 Task: Learn more about a career.
Action: Mouse moved to (930, 125)
Screenshot: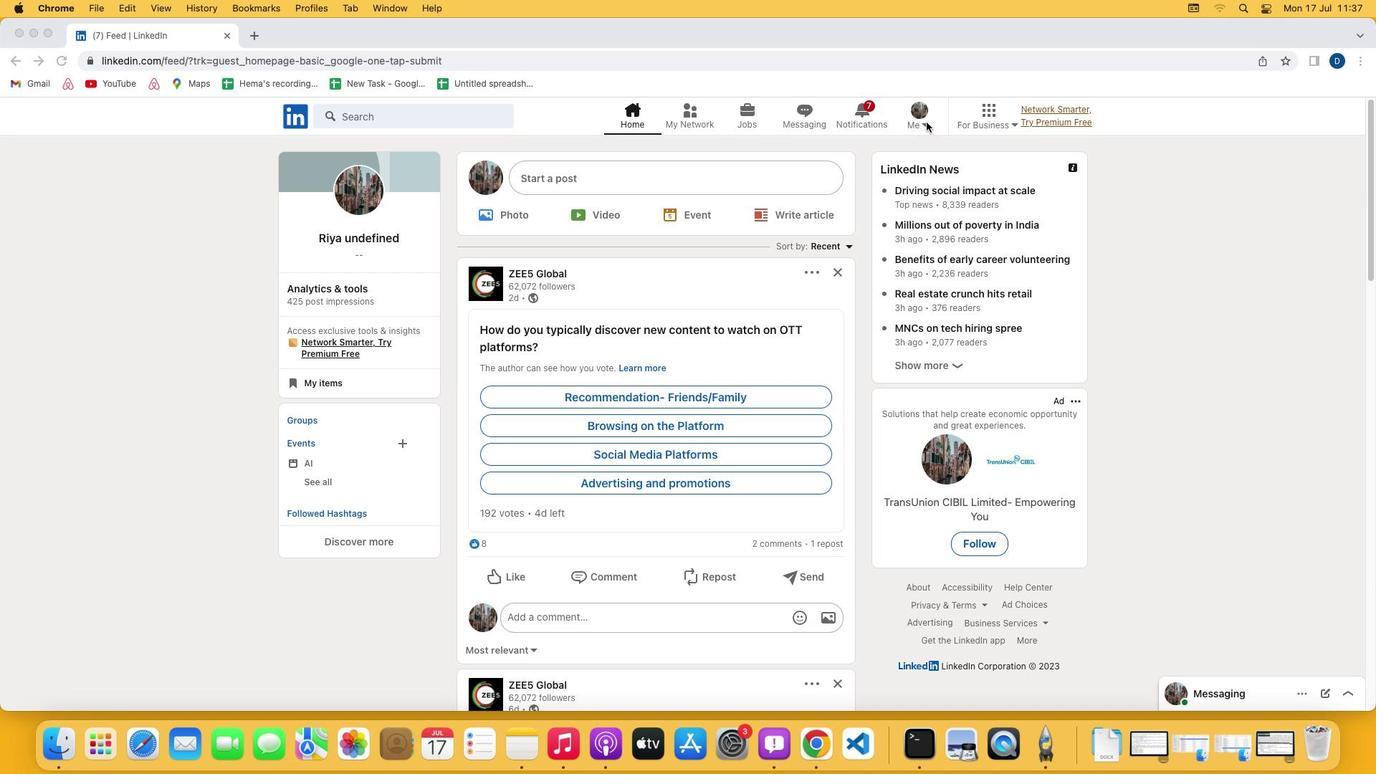 
Action: Mouse pressed left at (930, 125)
Screenshot: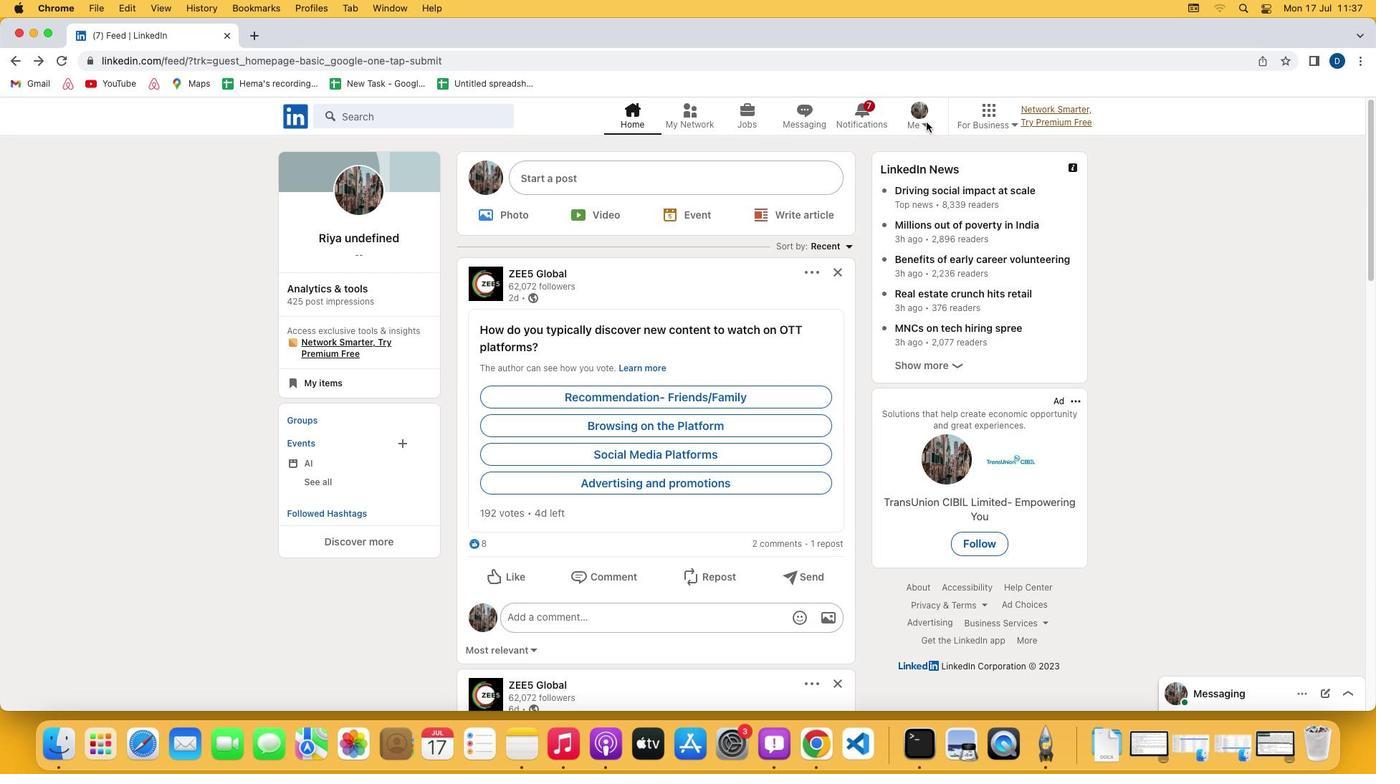 
Action: Mouse moved to (930, 126)
Screenshot: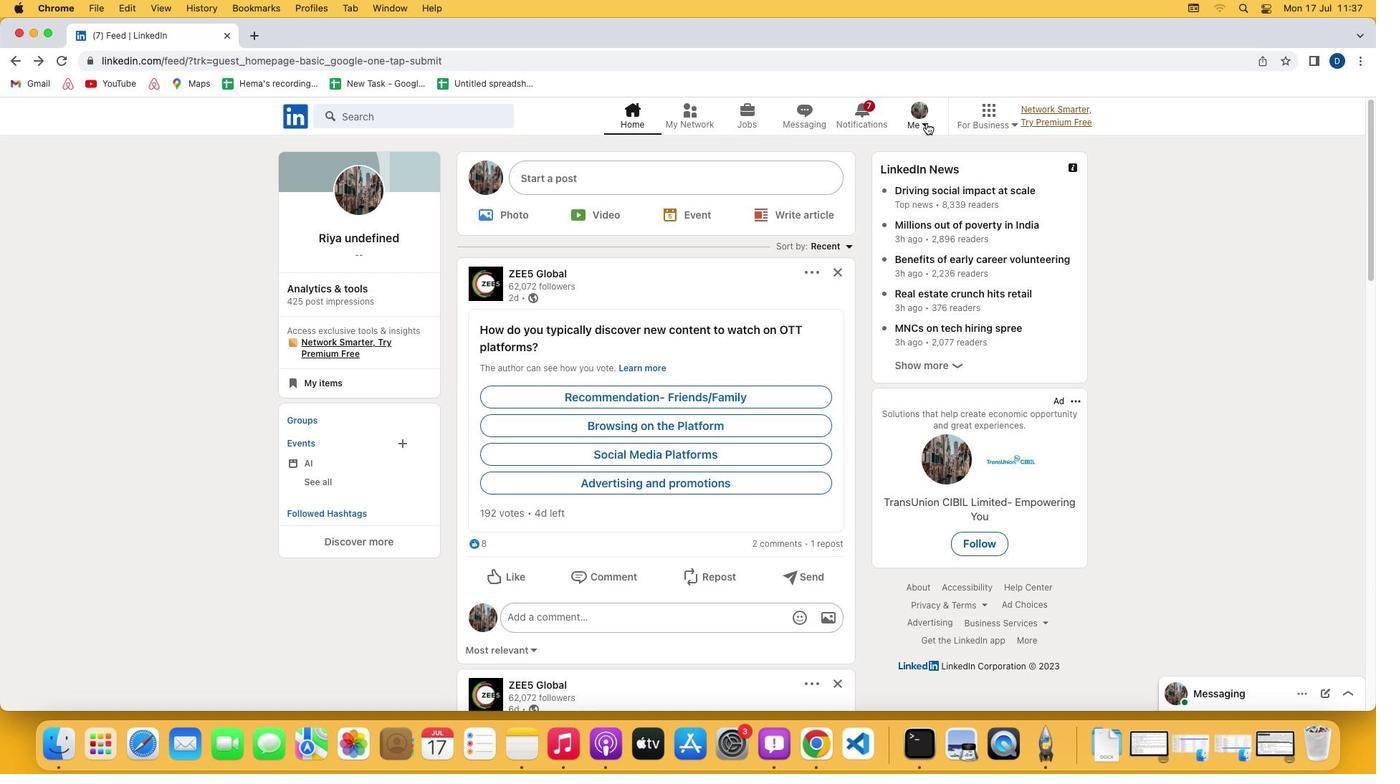 
Action: Mouse pressed left at (930, 126)
Screenshot: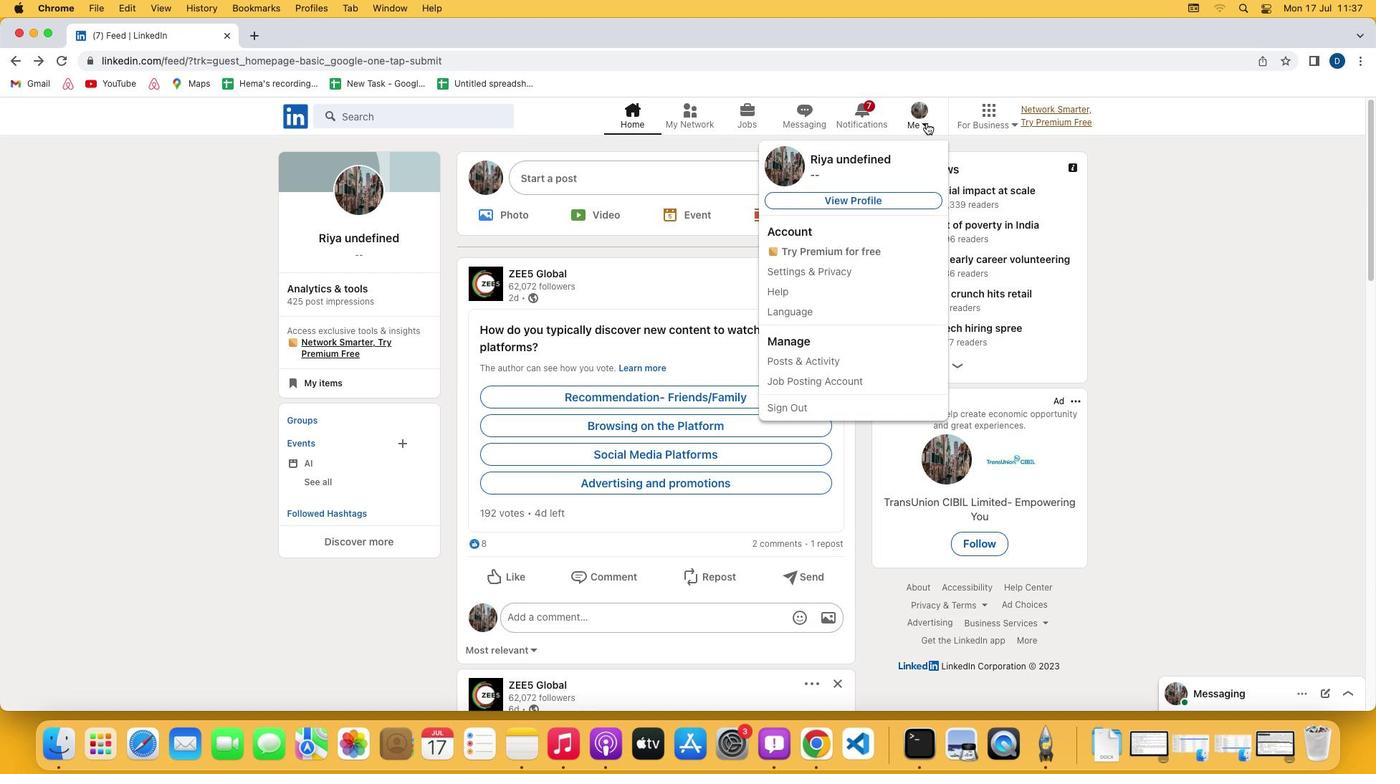 
Action: Mouse moved to (927, 129)
Screenshot: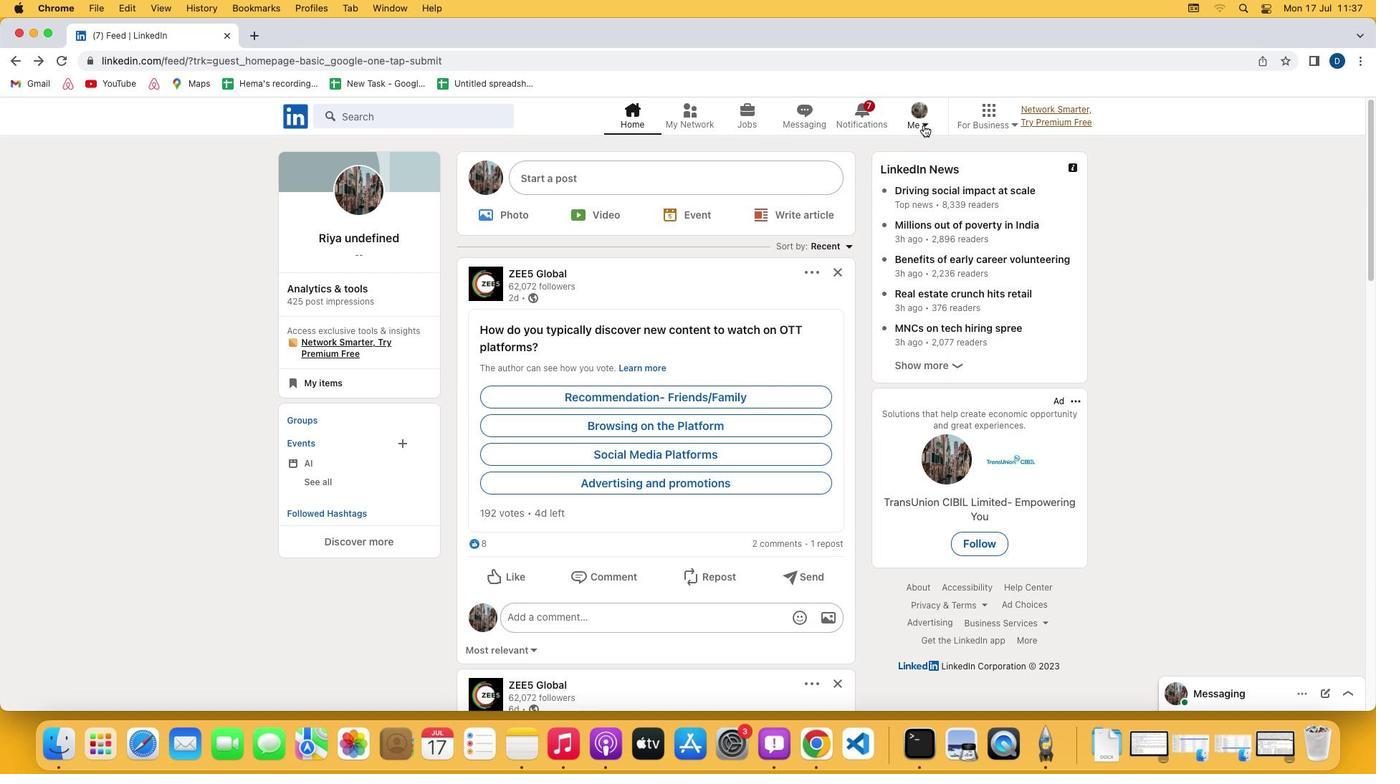 
Action: Mouse pressed left at (927, 129)
Screenshot: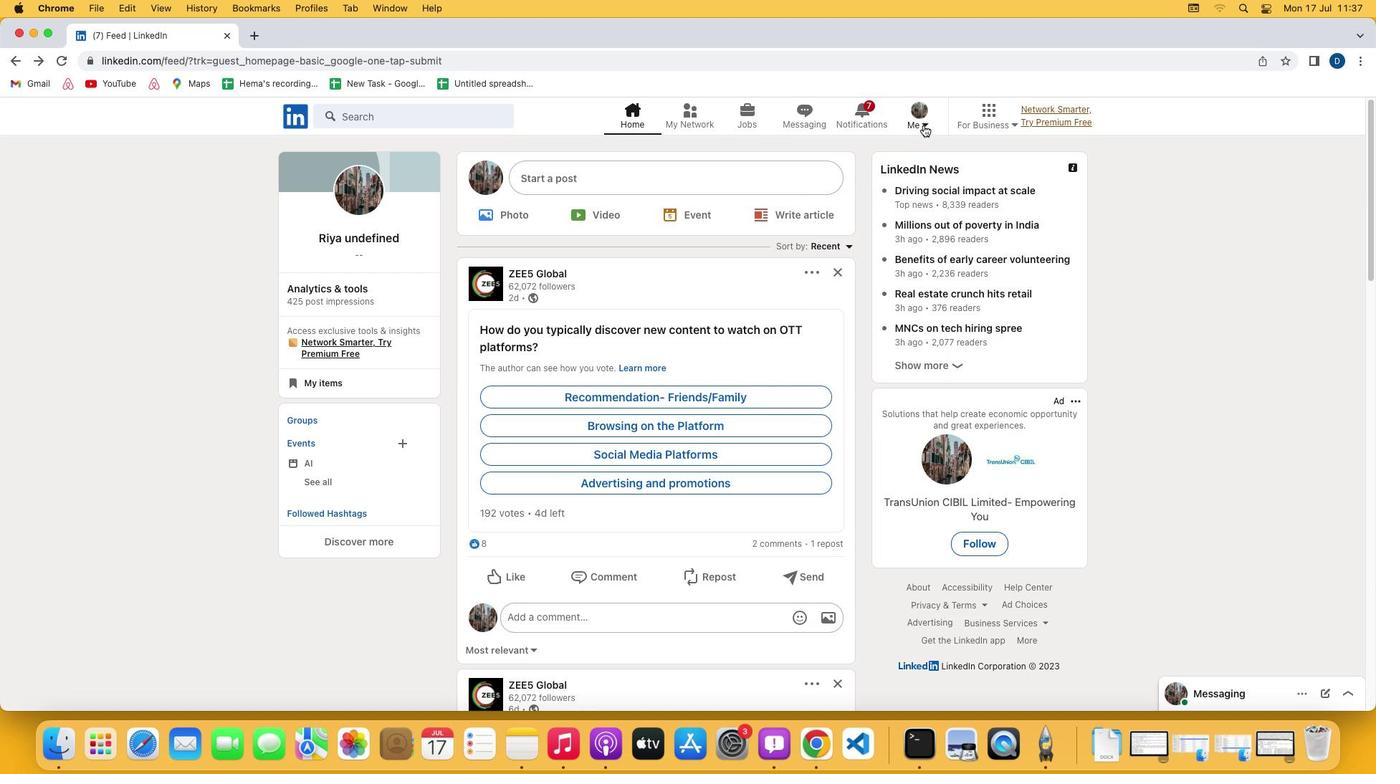 
Action: Mouse moved to (808, 273)
Screenshot: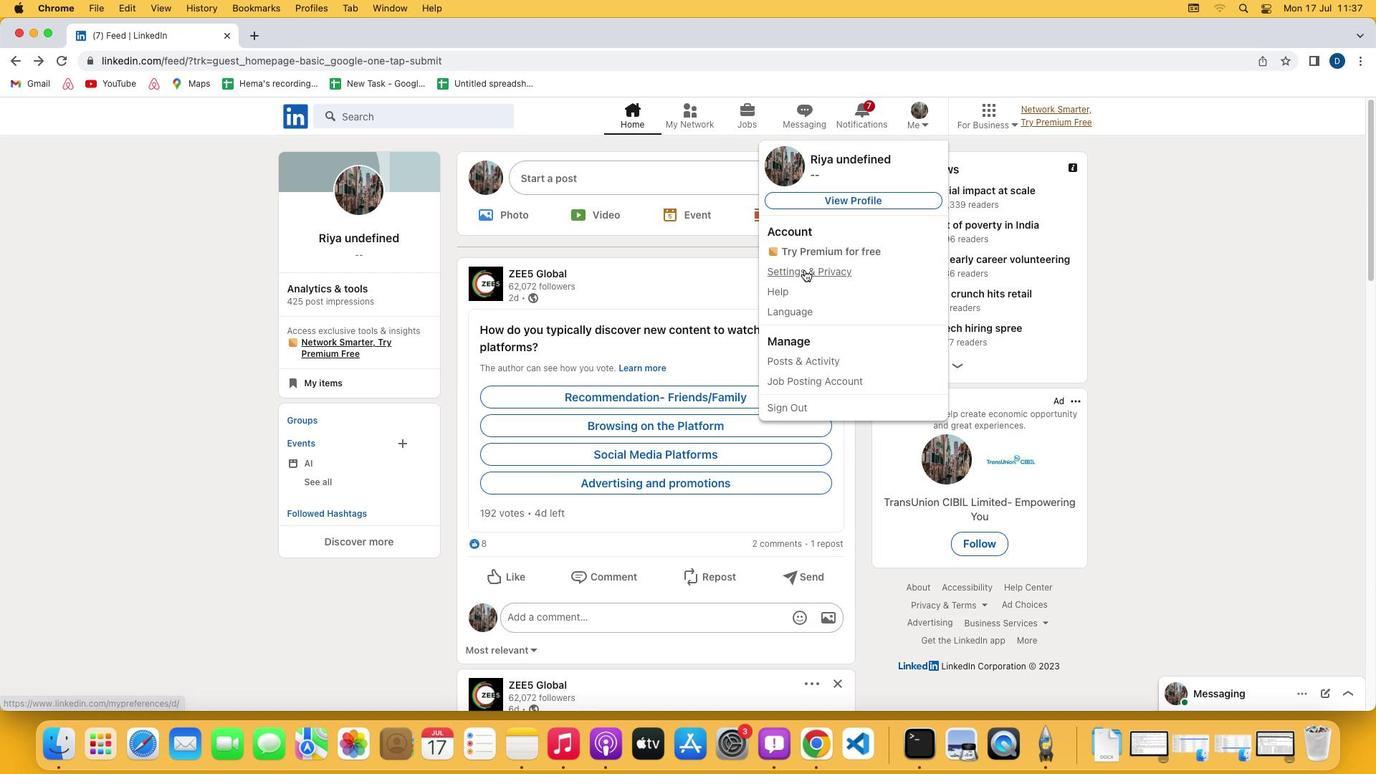
Action: Mouse pressed left at (808, 273)
Screenshot: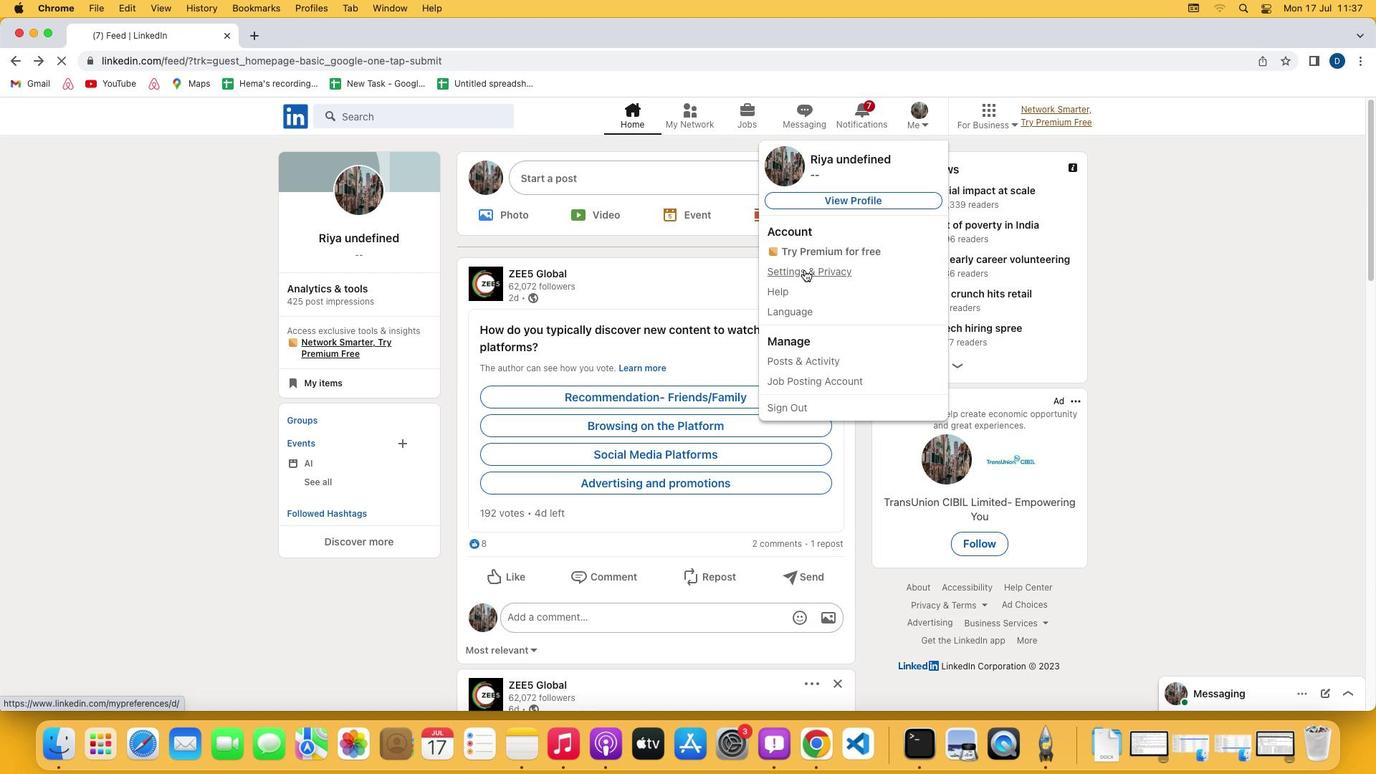 
Action: Mouse moved to (715, 410)
Screenshot: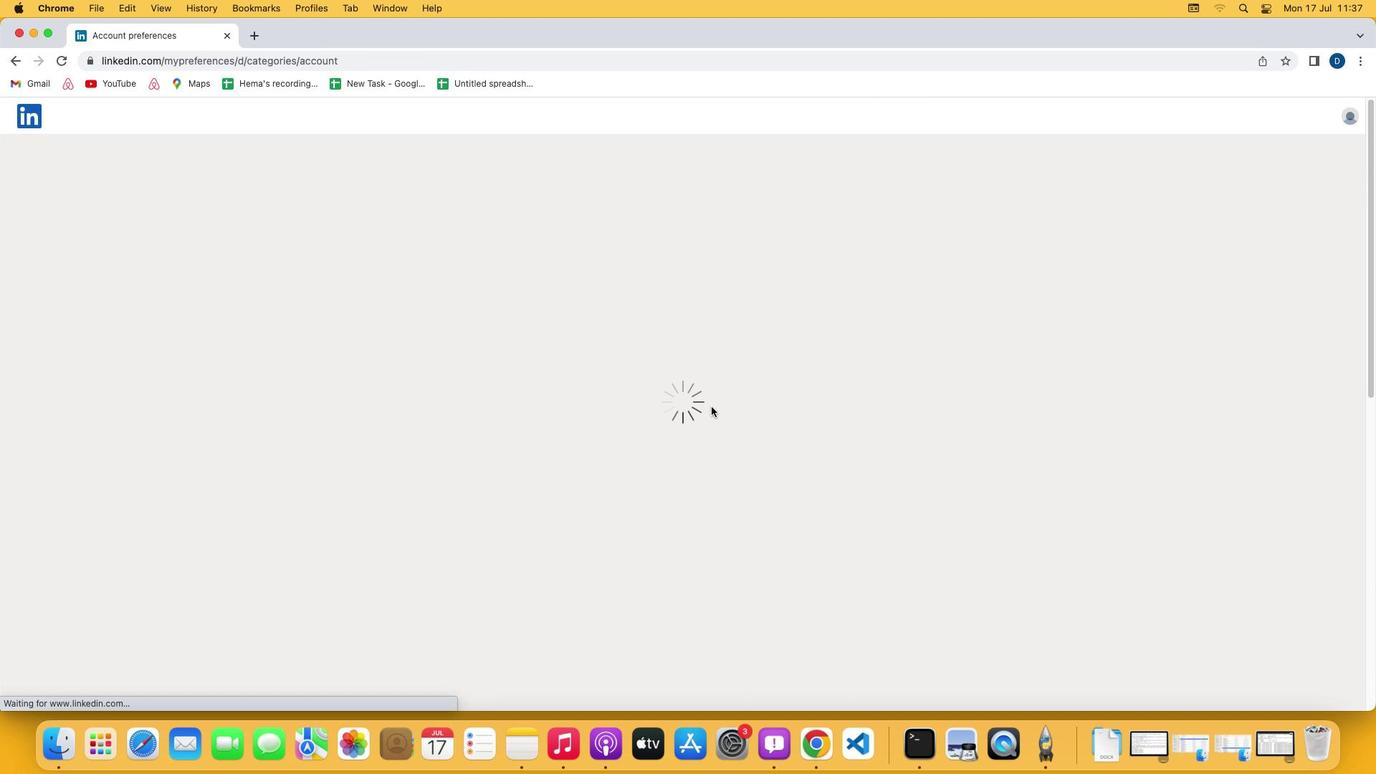 
Action: Mouse scrolled (715, 410) with delta (3, 2)
Screenshot: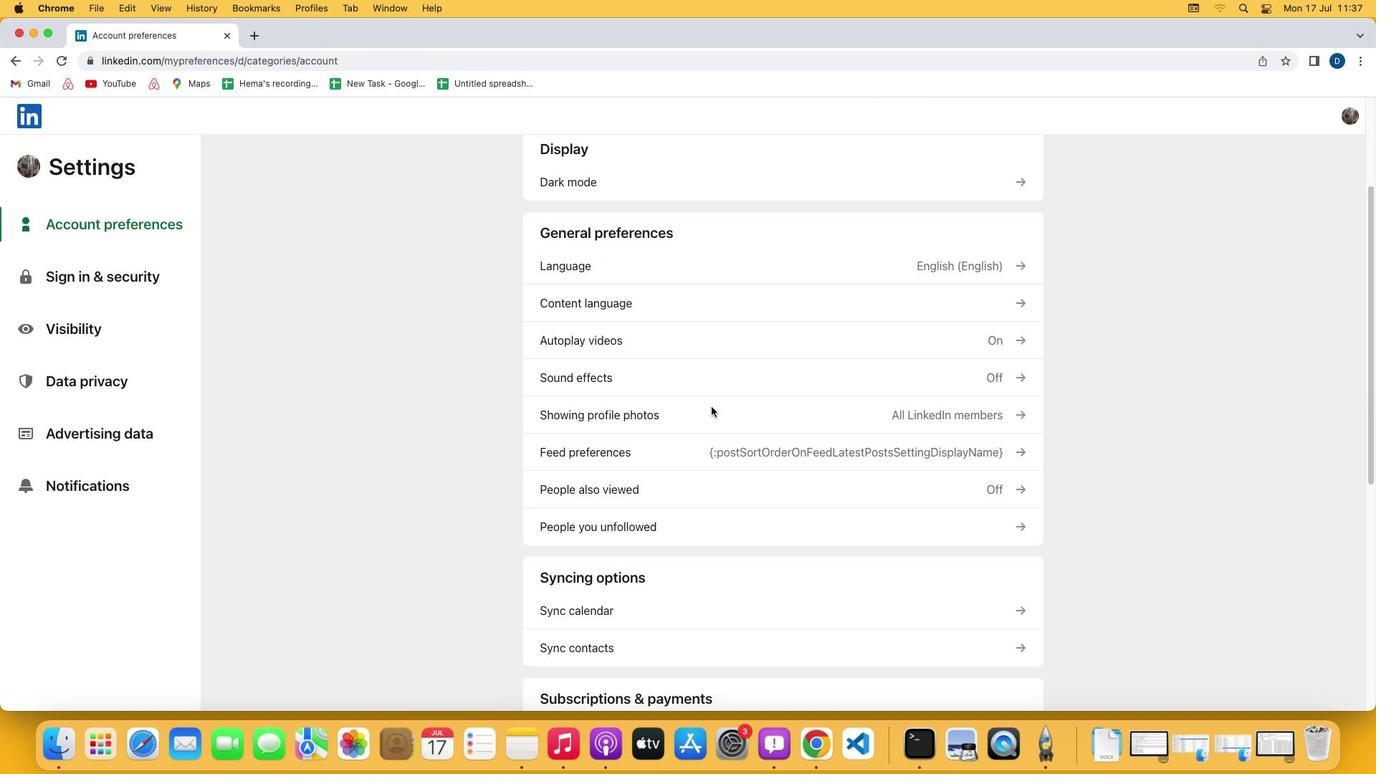 
Action: Mouse scrolled (715, 410) with delta (3, 2)
Screenshot: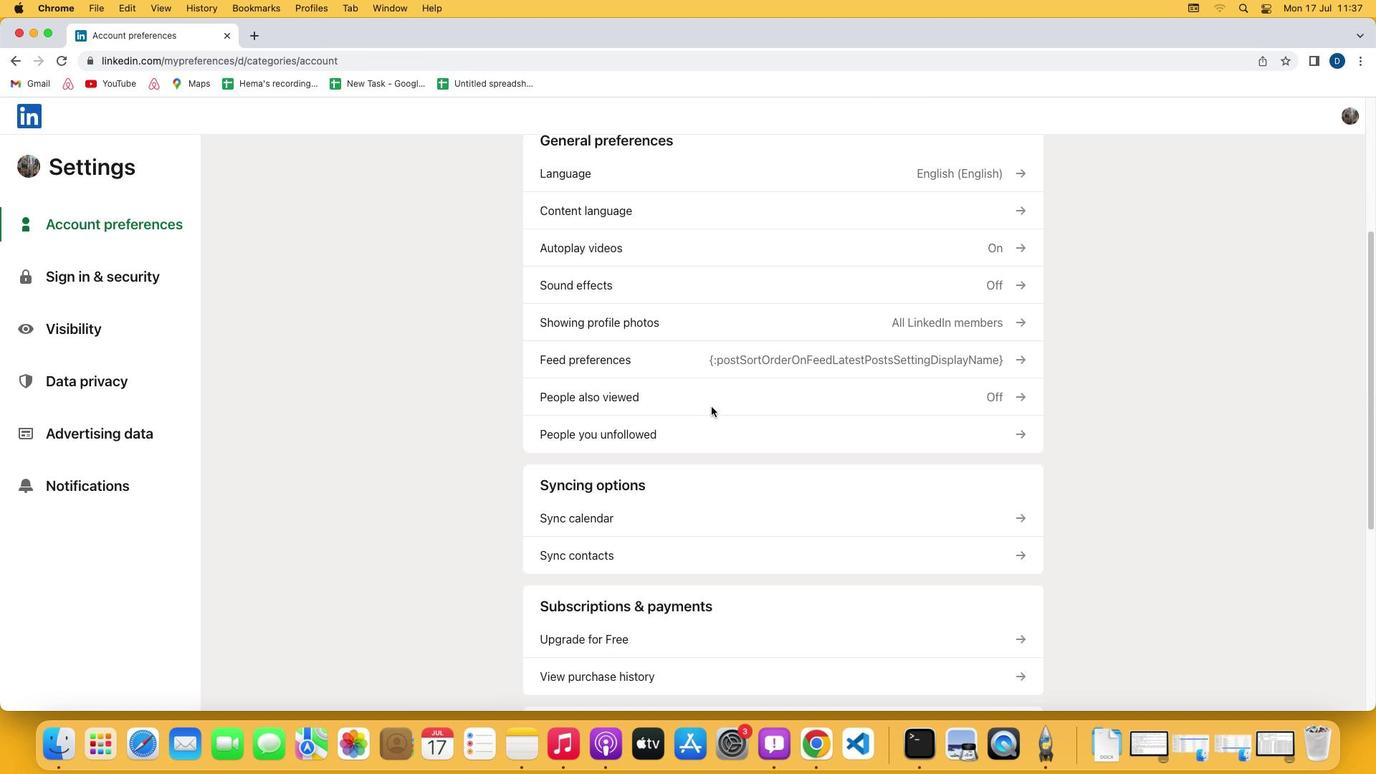 
Action: Mouse scrolled (715, 410) with delta (3, 1)
Screenshot: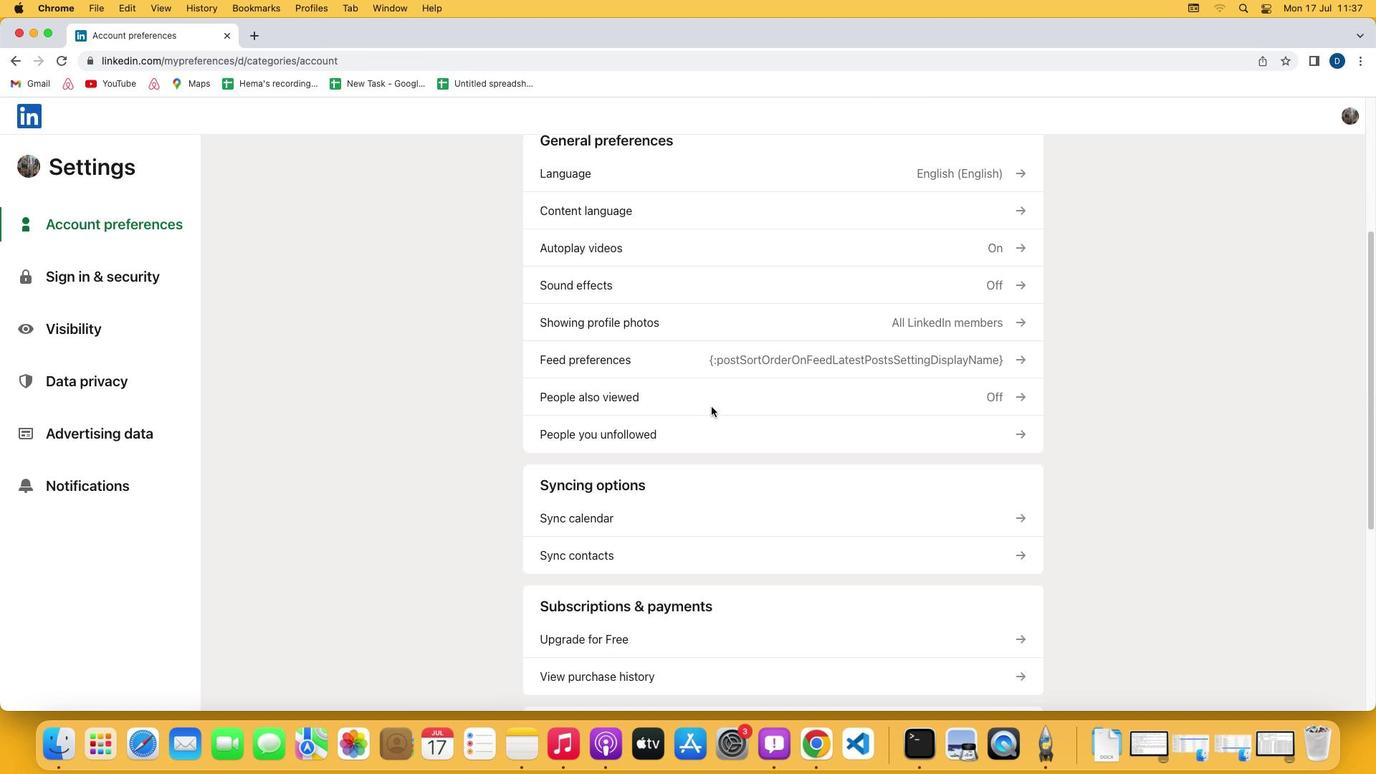 
Action: Mouse scrolled (715, 410) with delta (3, 0)
Screenshot: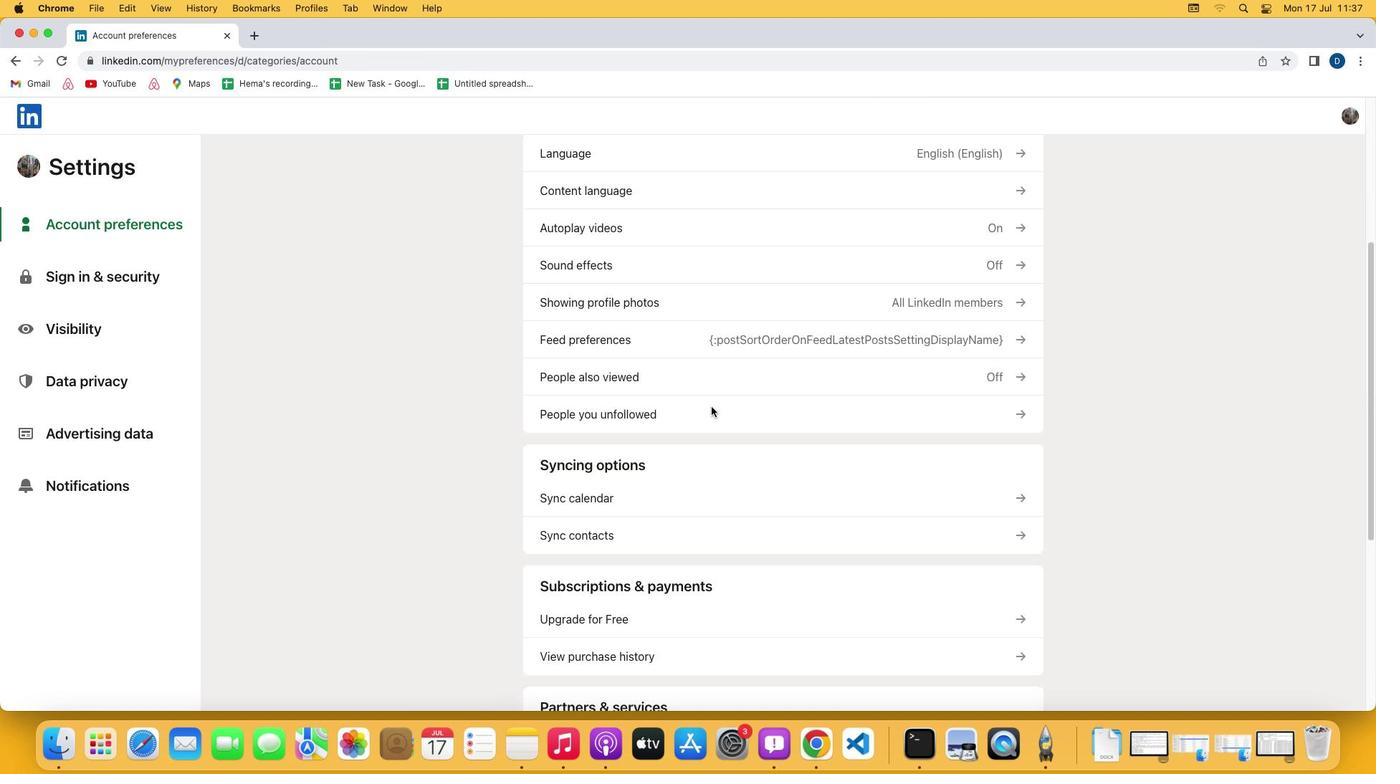 
Action: Mouse scrolled (715, 410) with delta (3, 2)
Screenshot: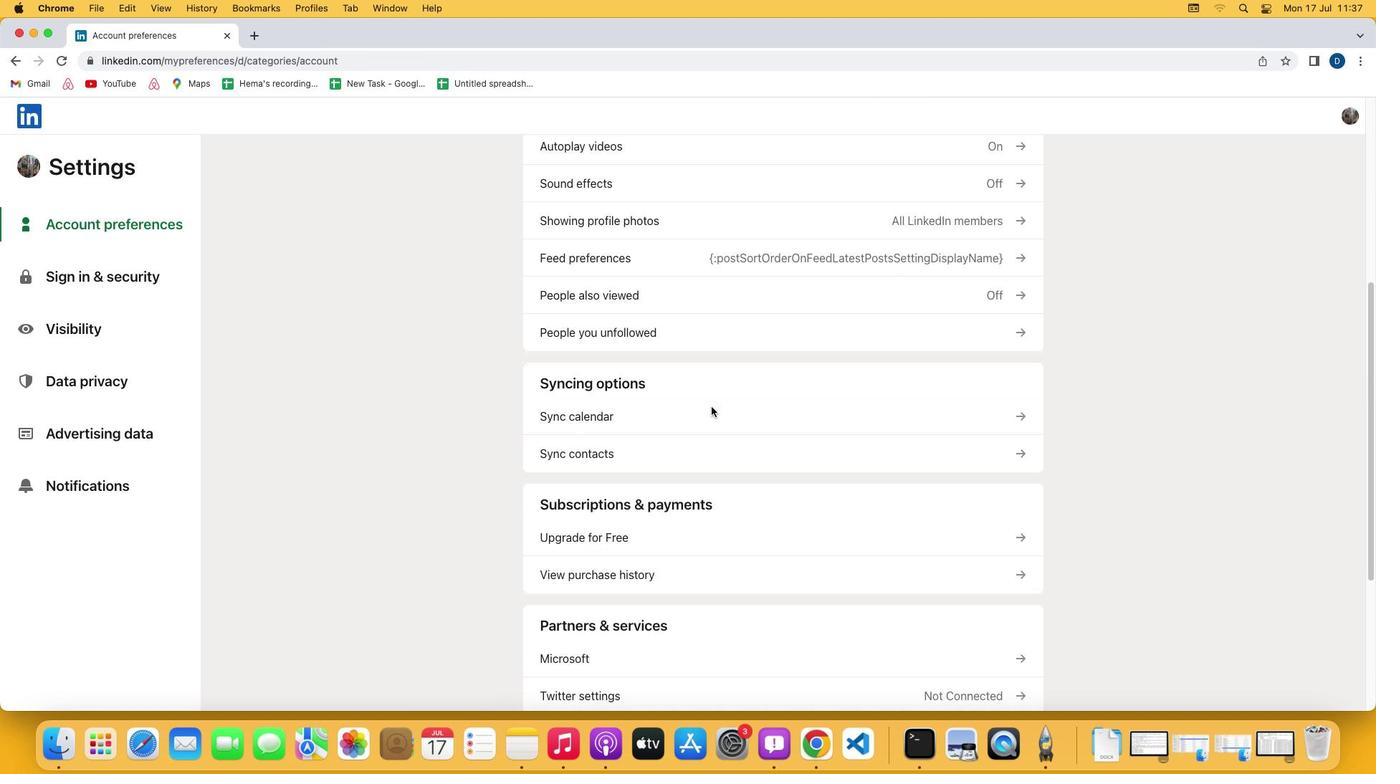 
Action: Mouse scrolled (715, 410) with delta (3, 2)
Screenshot: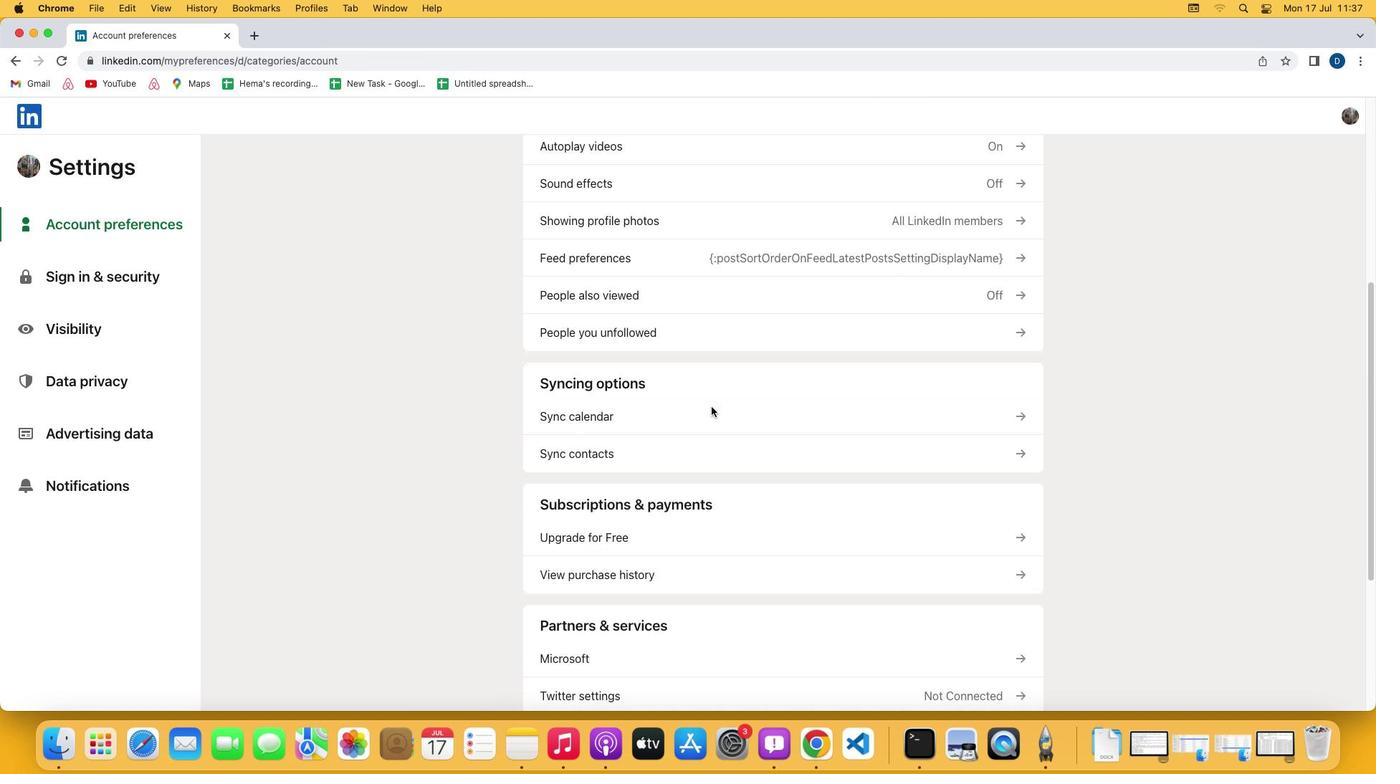 
Action: Mouse scrolled (715, 410) with delta (3, 1)
Screenshot: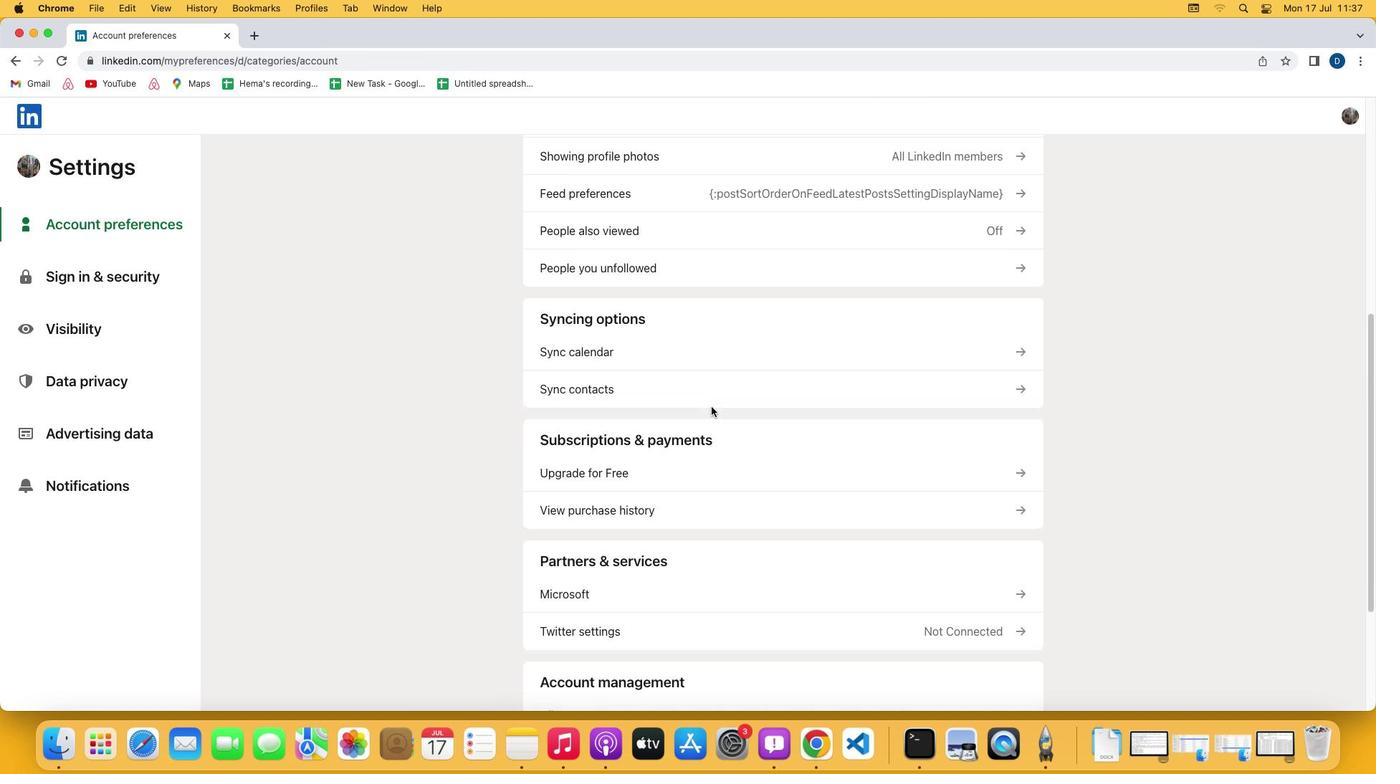 
Action: Mouse scrolled (715, 410) with delta (3, 0)
Screenshot: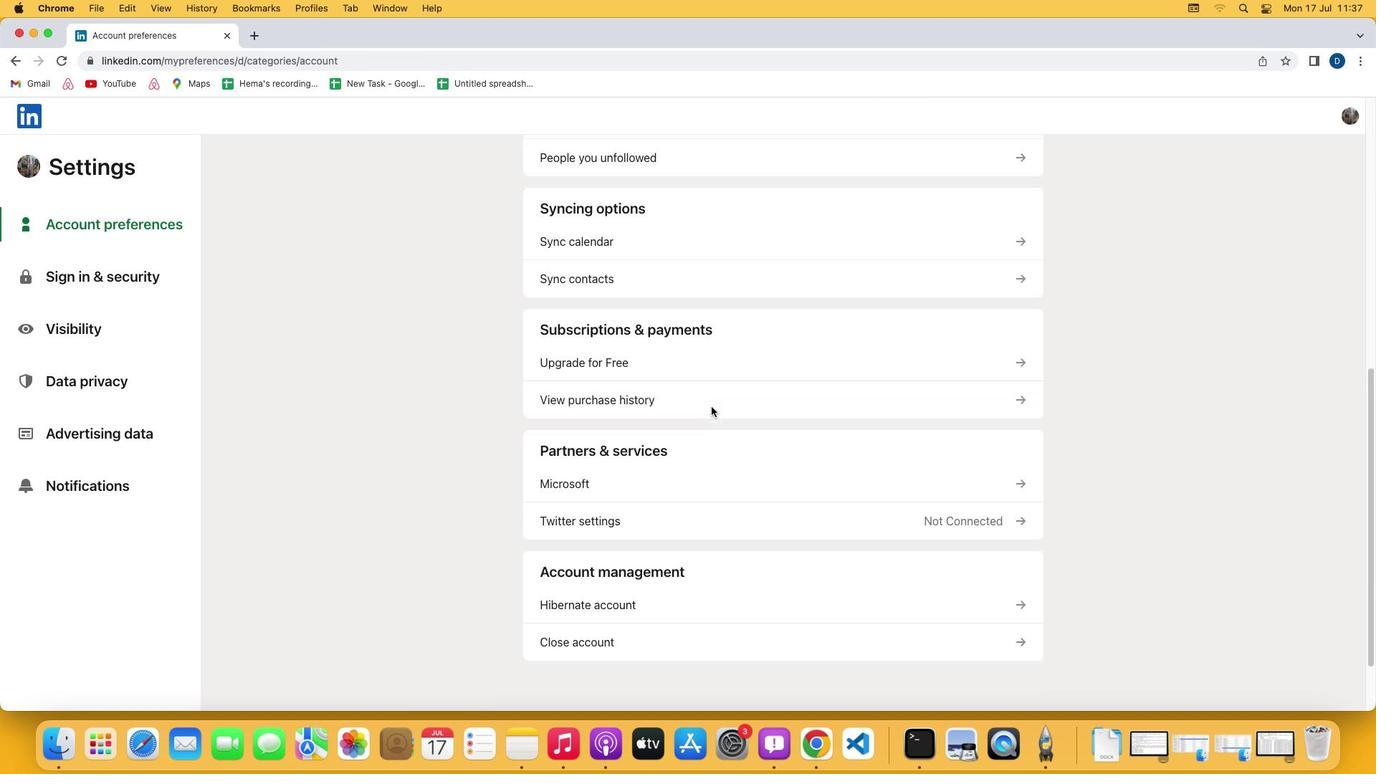 
Action: Mouse moved to (688, 369)
Screenshot: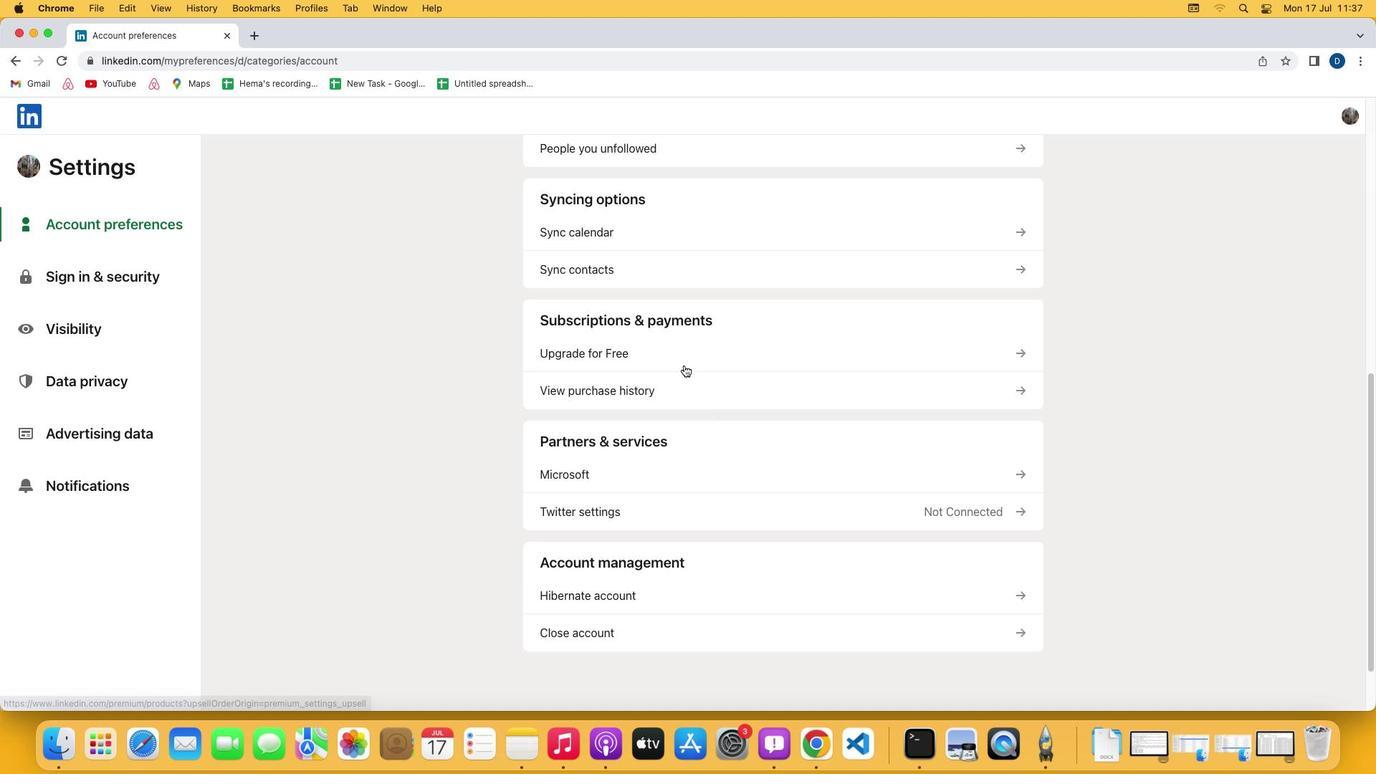 
Action: Mouse pressed left at (688, 369)
Screenshot: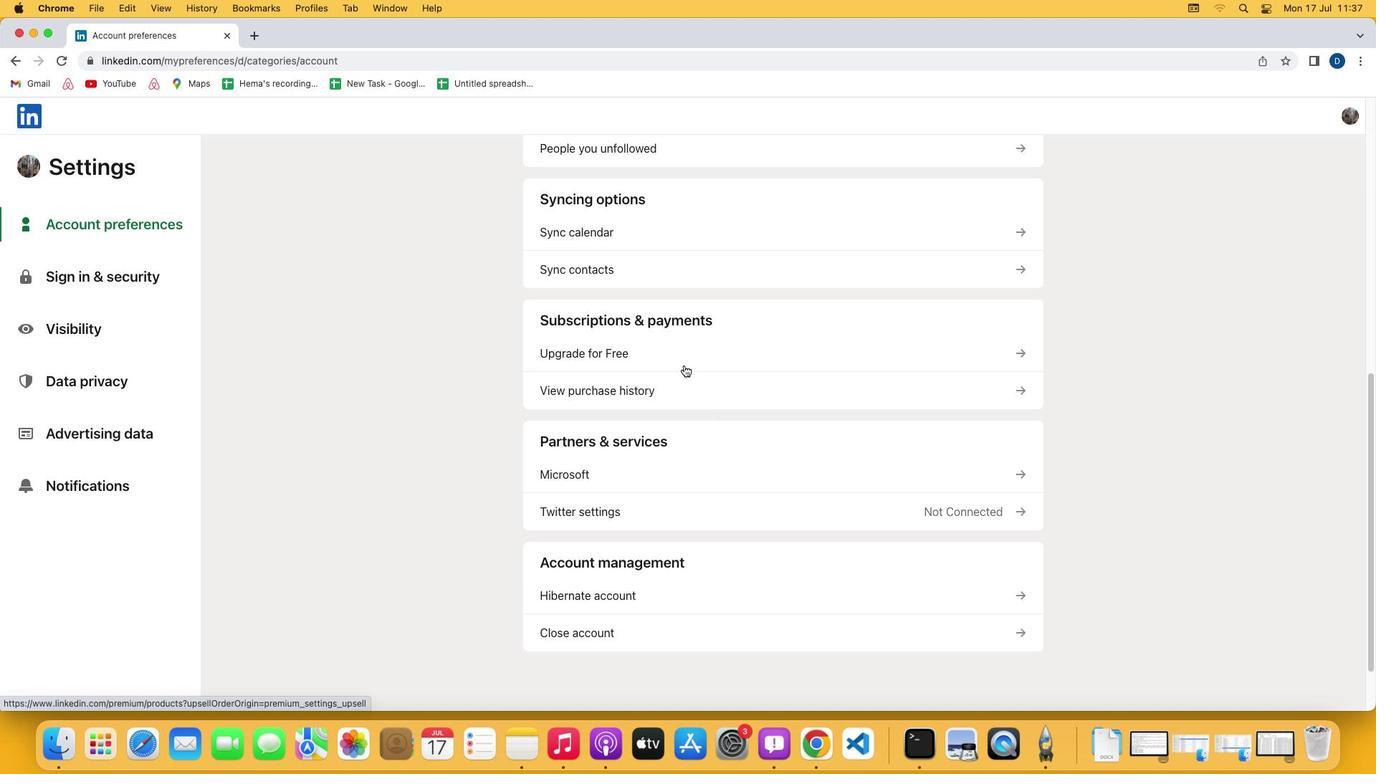 
Action: Mouse moved to (562, 423)
Screenshot: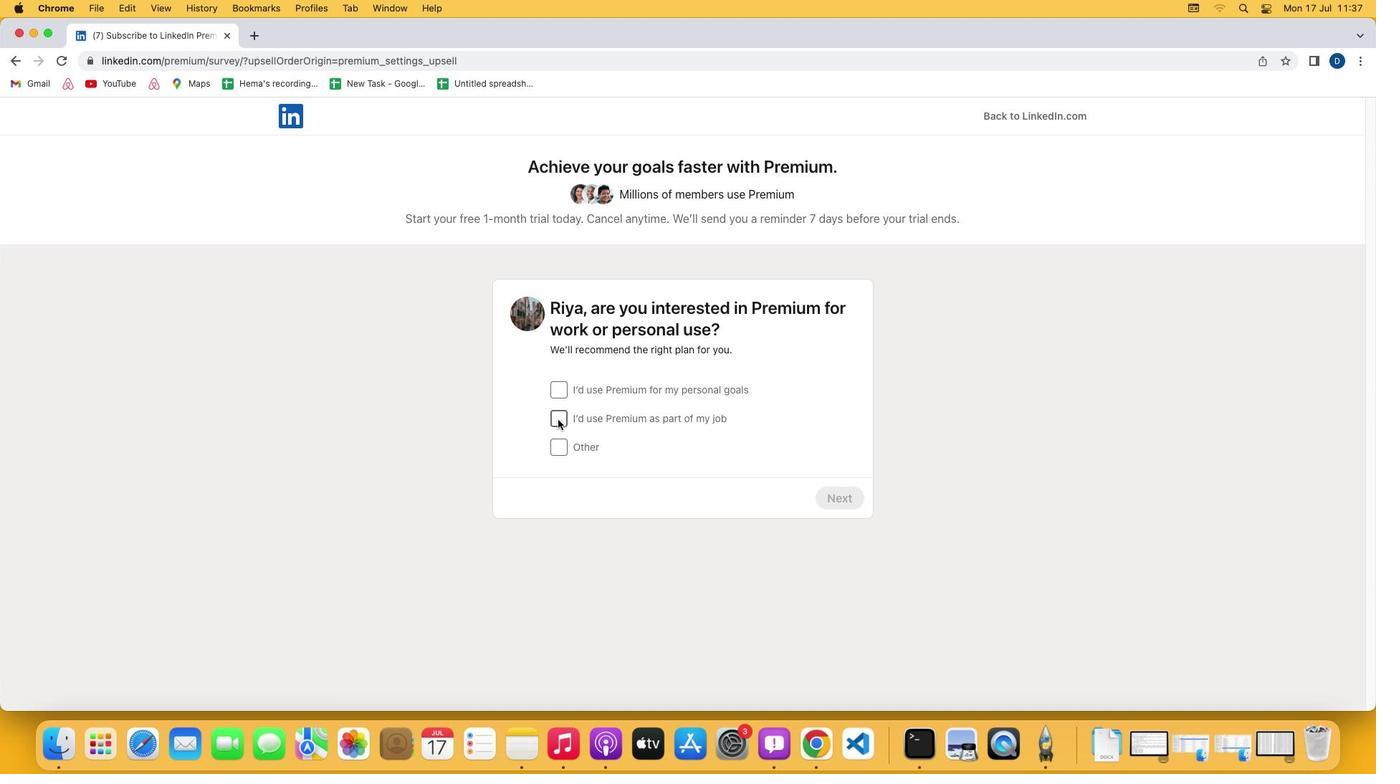 
Action: Mouse pressed left at (562, 423)
Screenshot: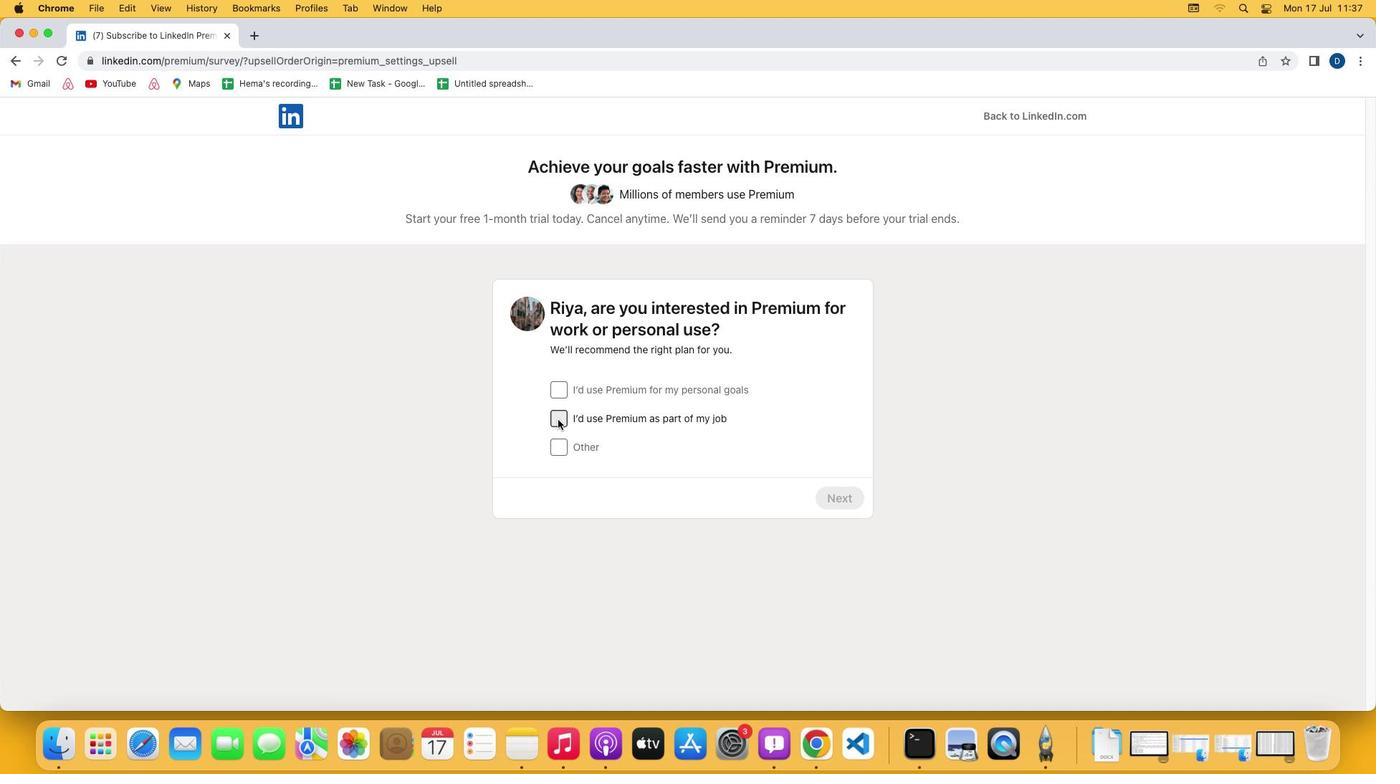 
Action: Mouse moved to (844, 500)
Screenshot: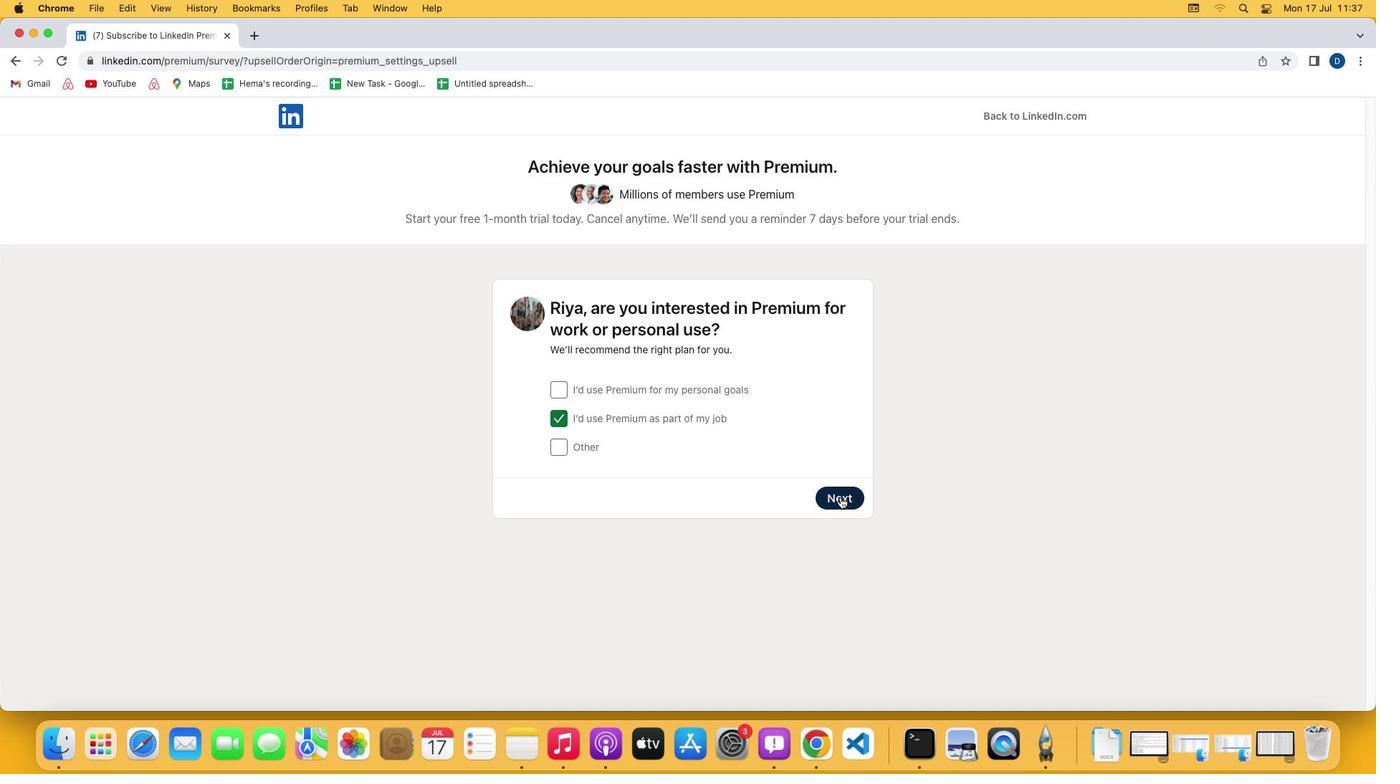 
Action: Mouse pressed left at (844, 500)
Screenshot: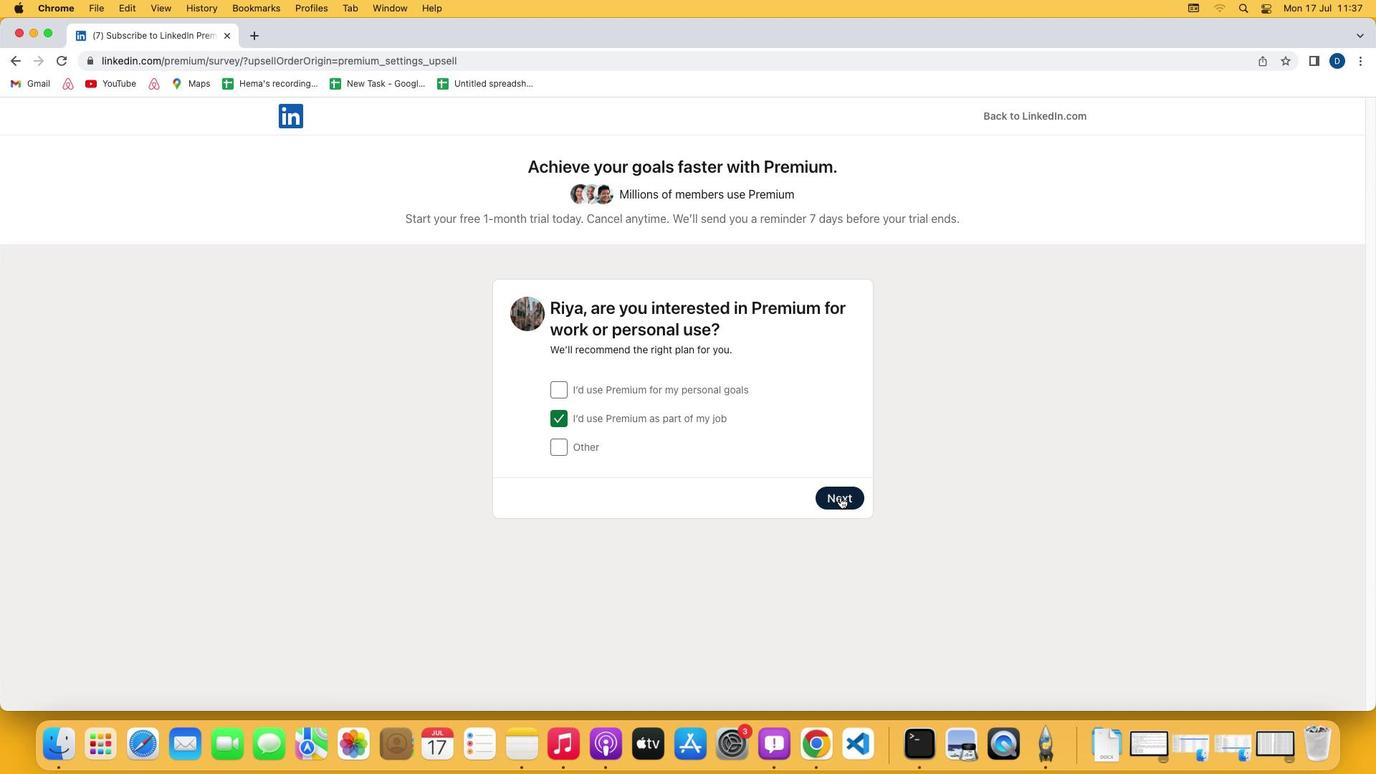 
Action: Mouse moved to (835, 588)
Screenshot: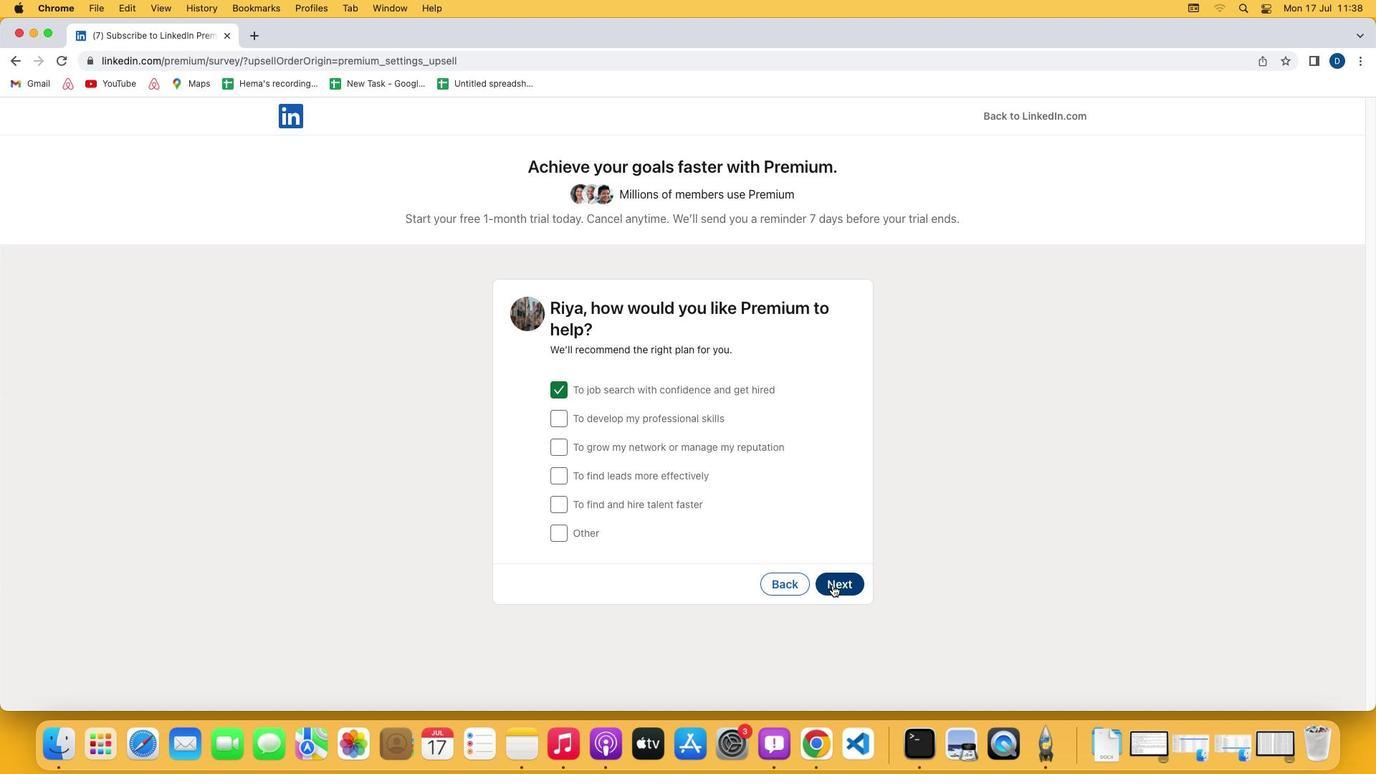 
Action: Mouse pressed left at (835, 588)
Screenshot: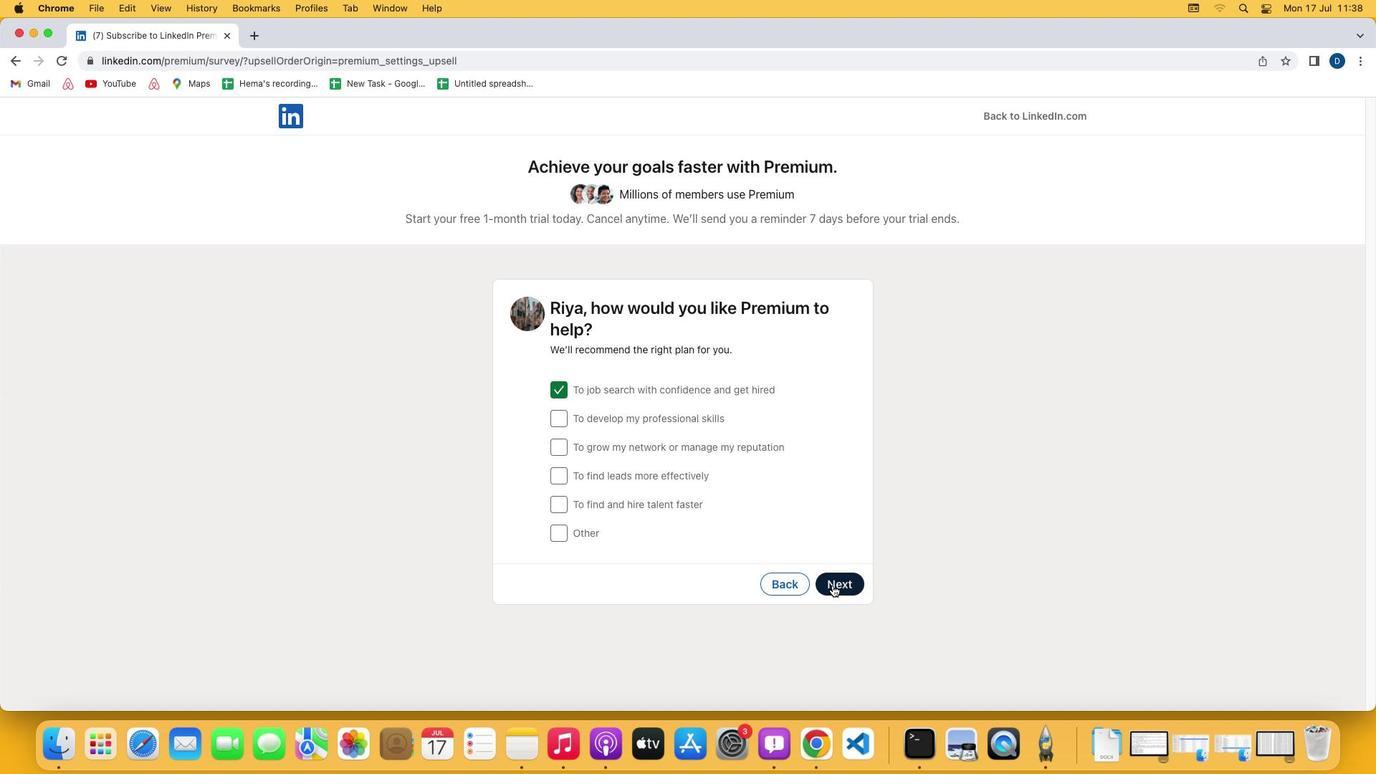 
Action: Mouse moved to (562, 451)
Screenshot: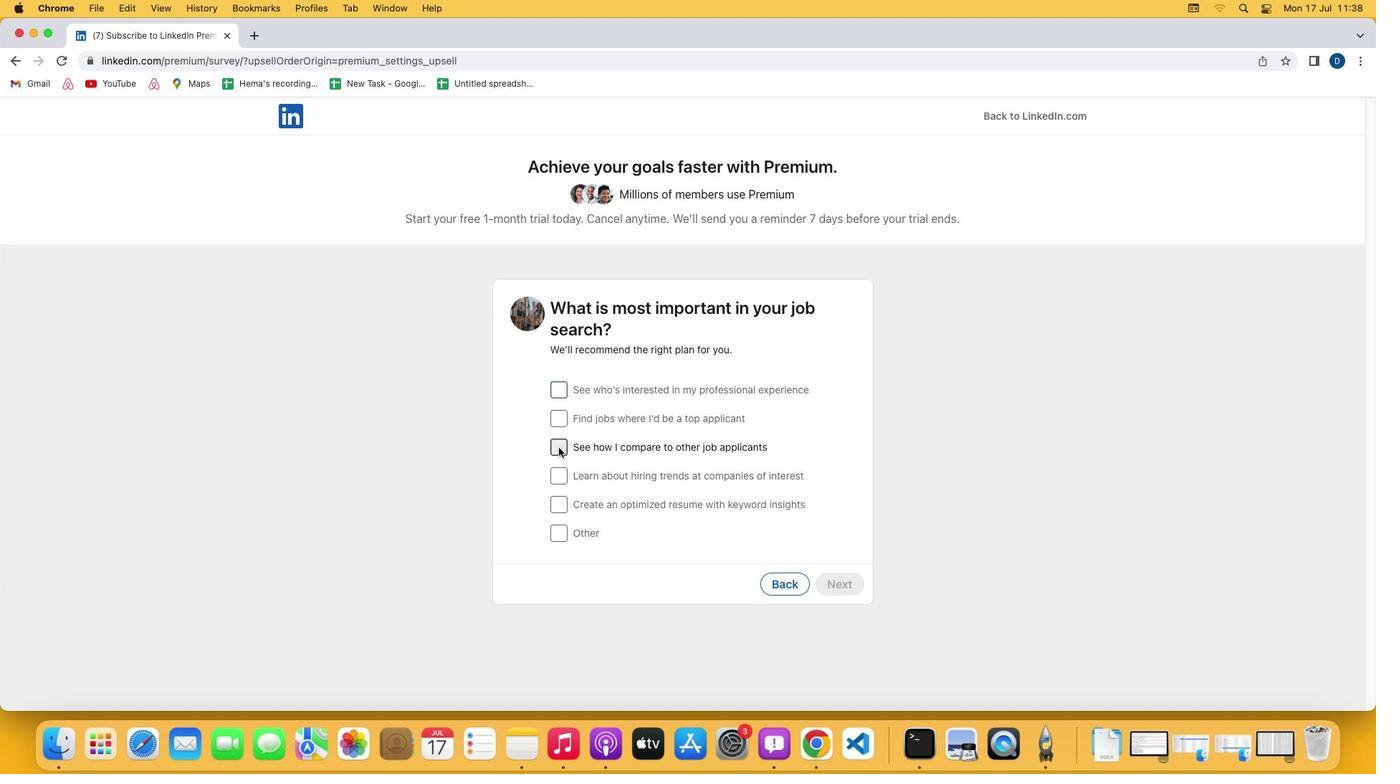 
Action: Mouse pressed left at (562, 451)
Screenshot: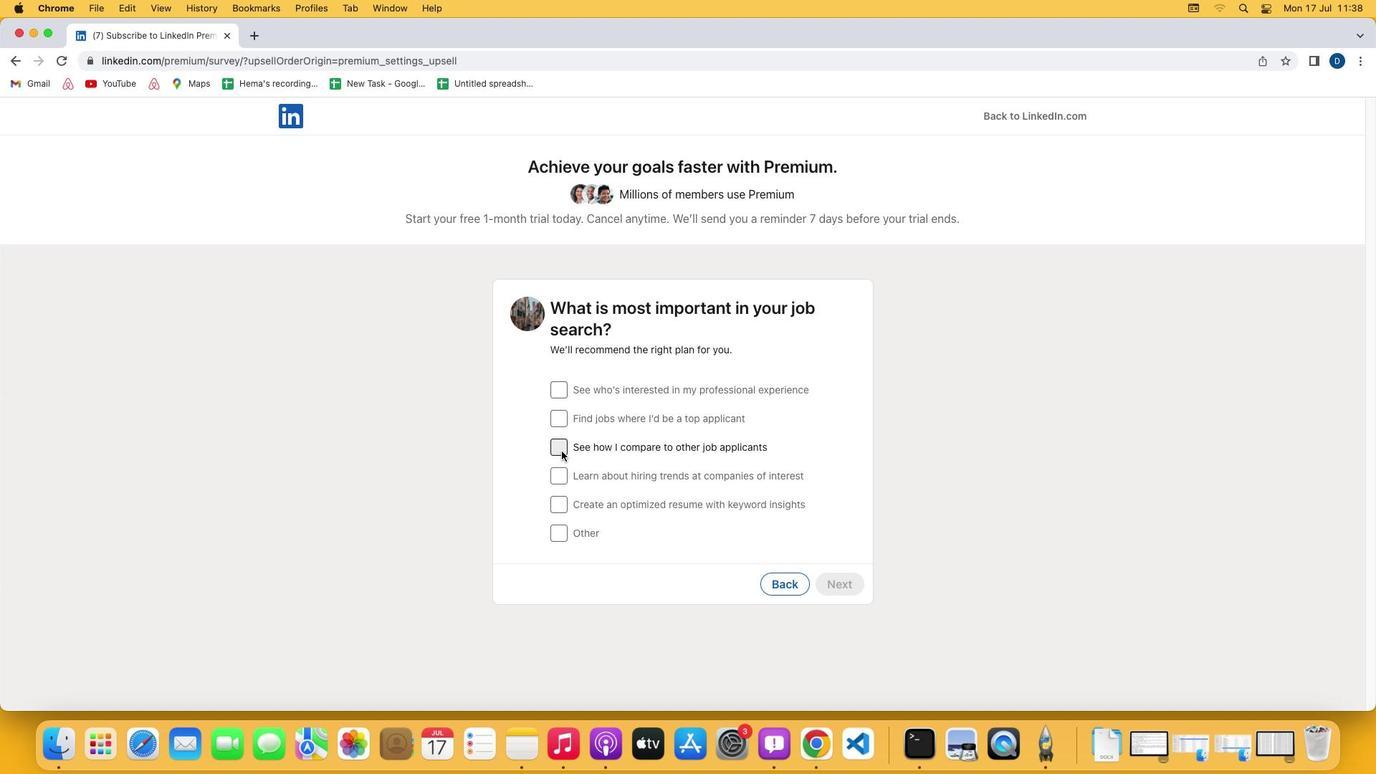 
Action: Mouse moved to (832, 586)
Screenshot: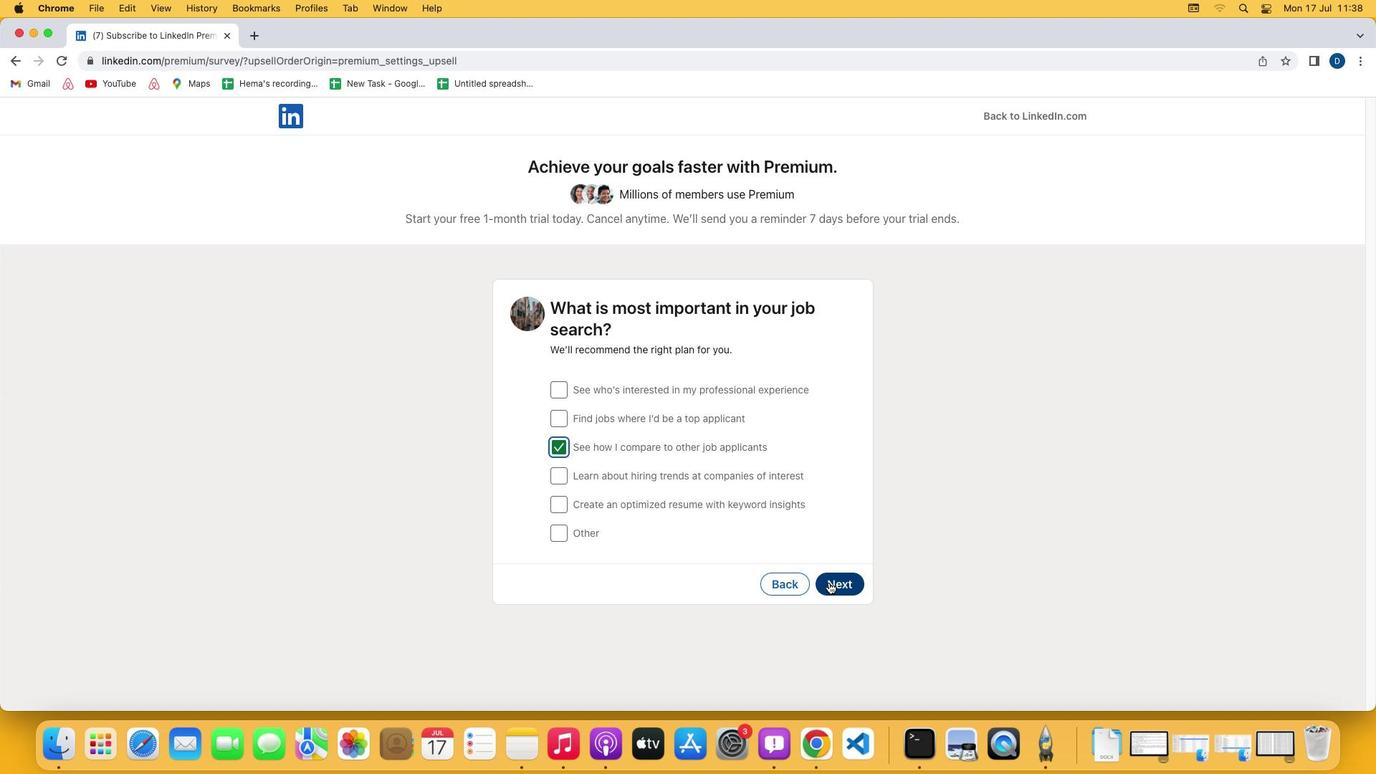 
Action: Mouse pressed left at (832, 586)
Screenshot: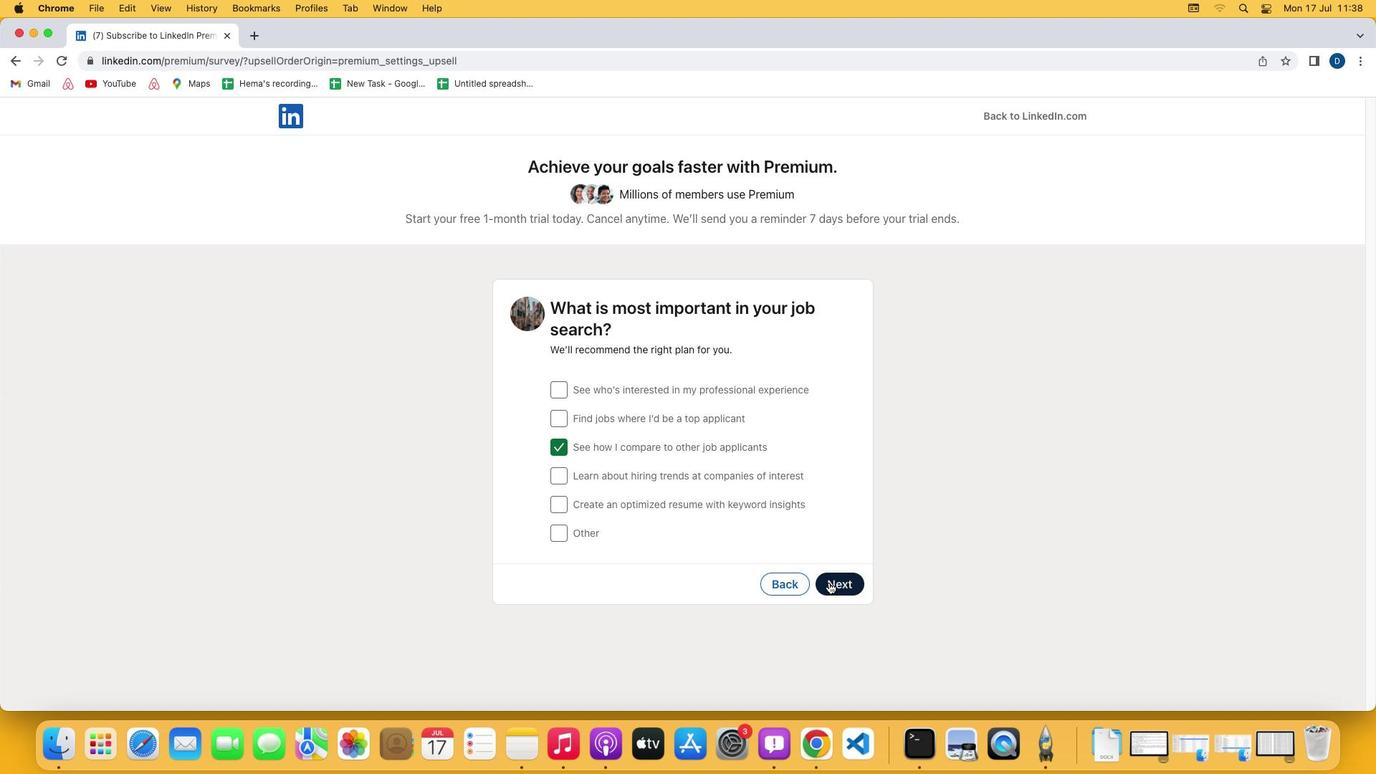
Action: Mouse moved to (660, 551)
Screenshot: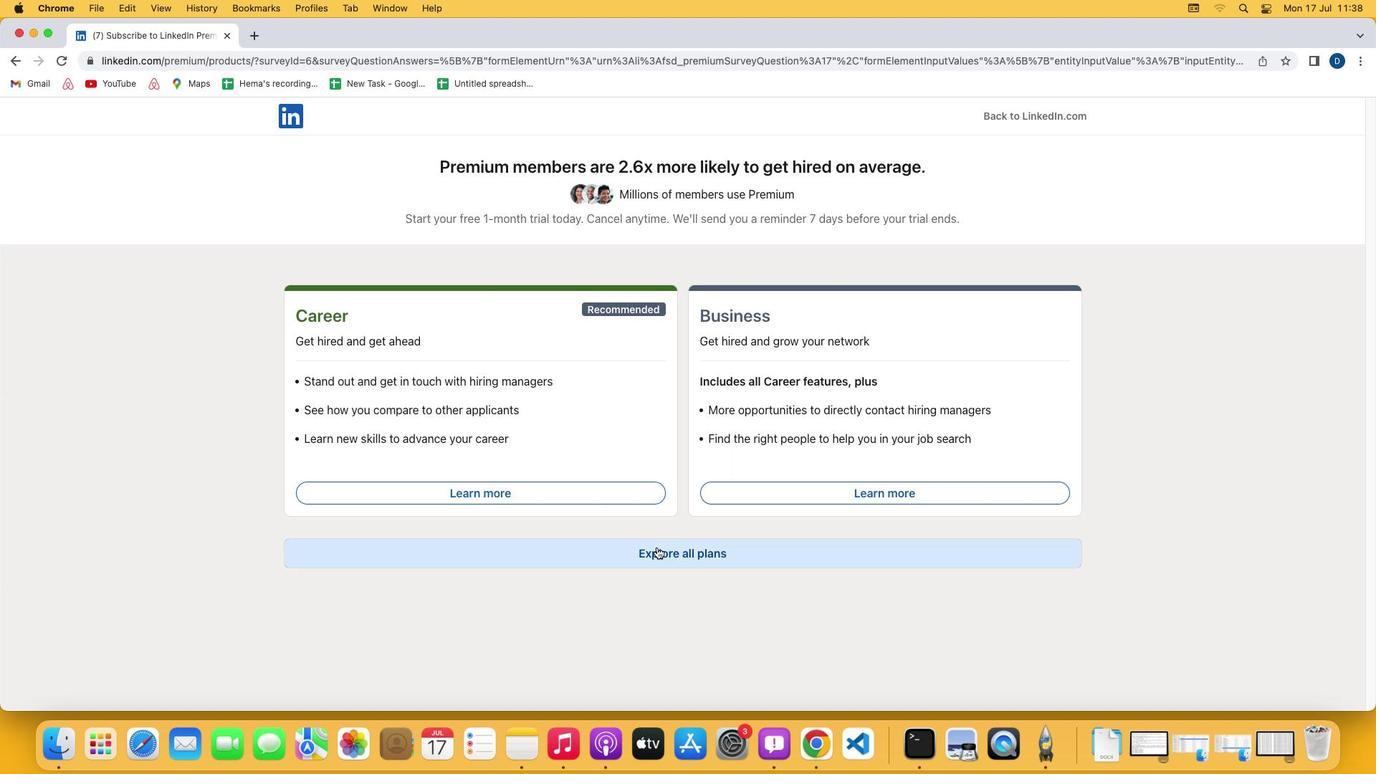 
Action: Mouse pressed left at (660, 551)
Screenshot: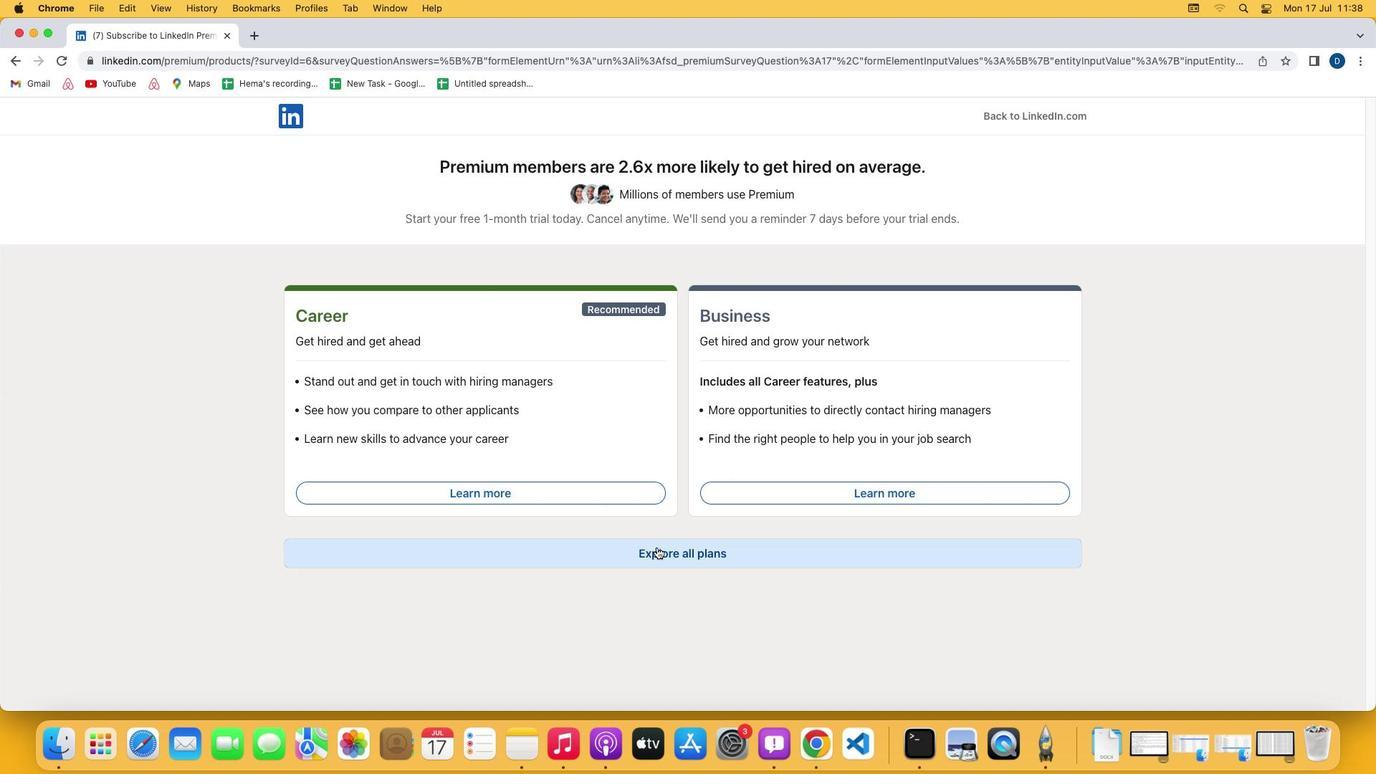
Action: Mouse moved to (373, 594)
Screenshot: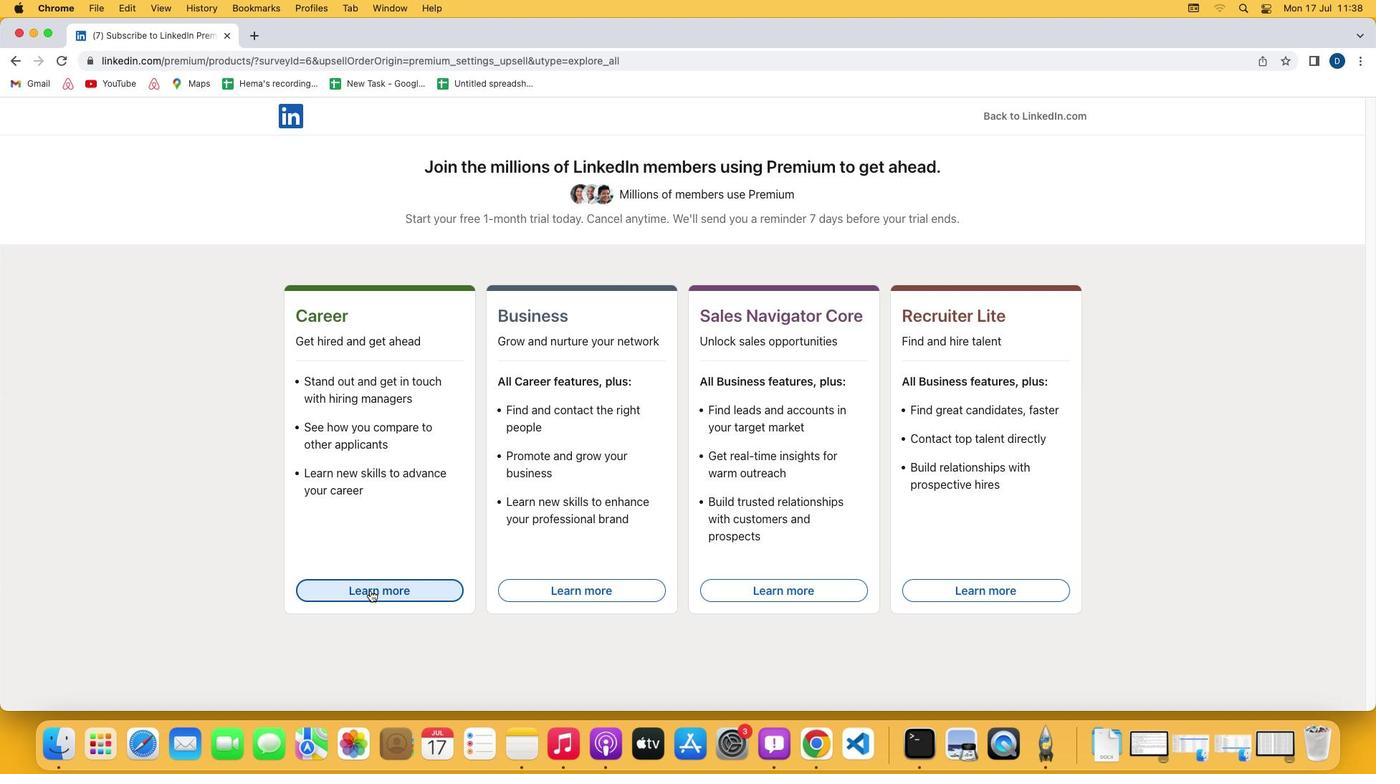 
Action: Mouse pressed left at (373, 594)
Screenshot: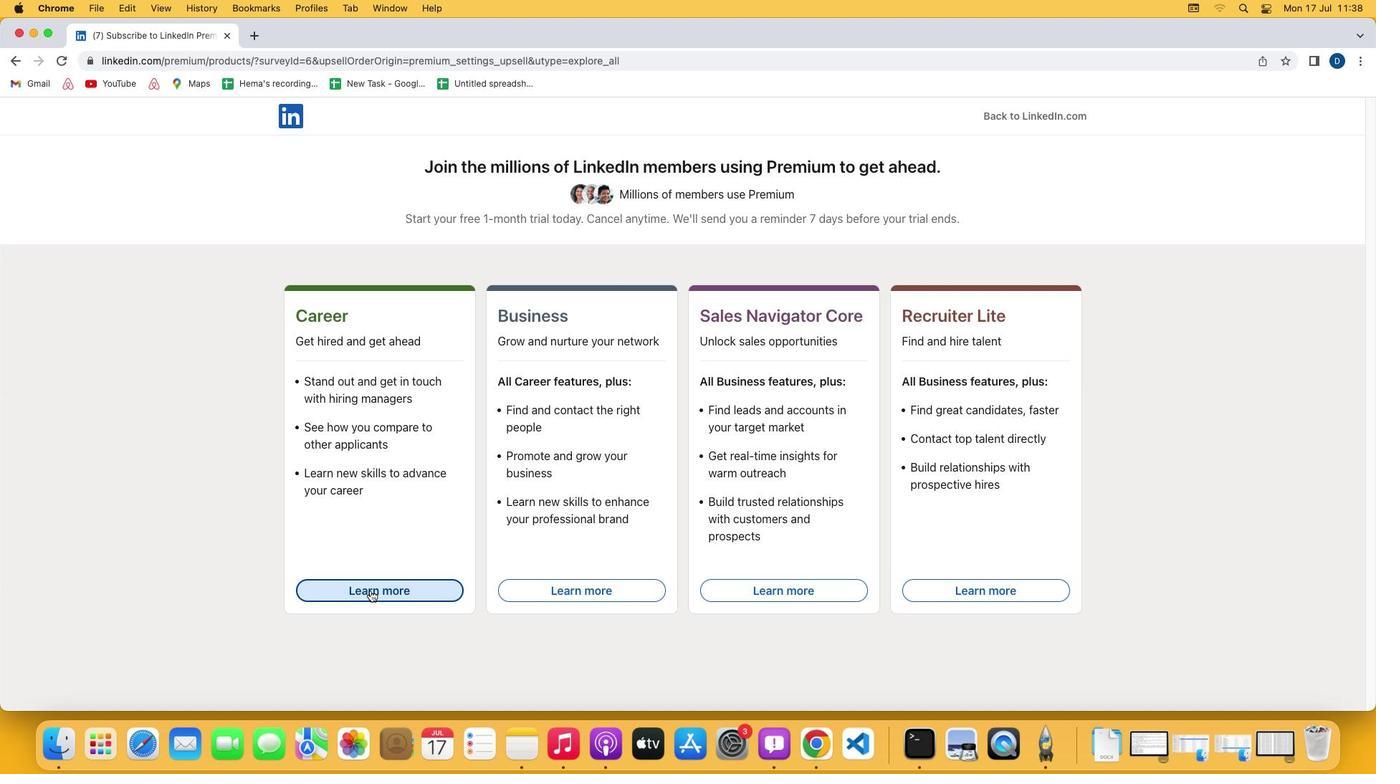 
Action: Mouse moved to (374, 594)
Screenshot: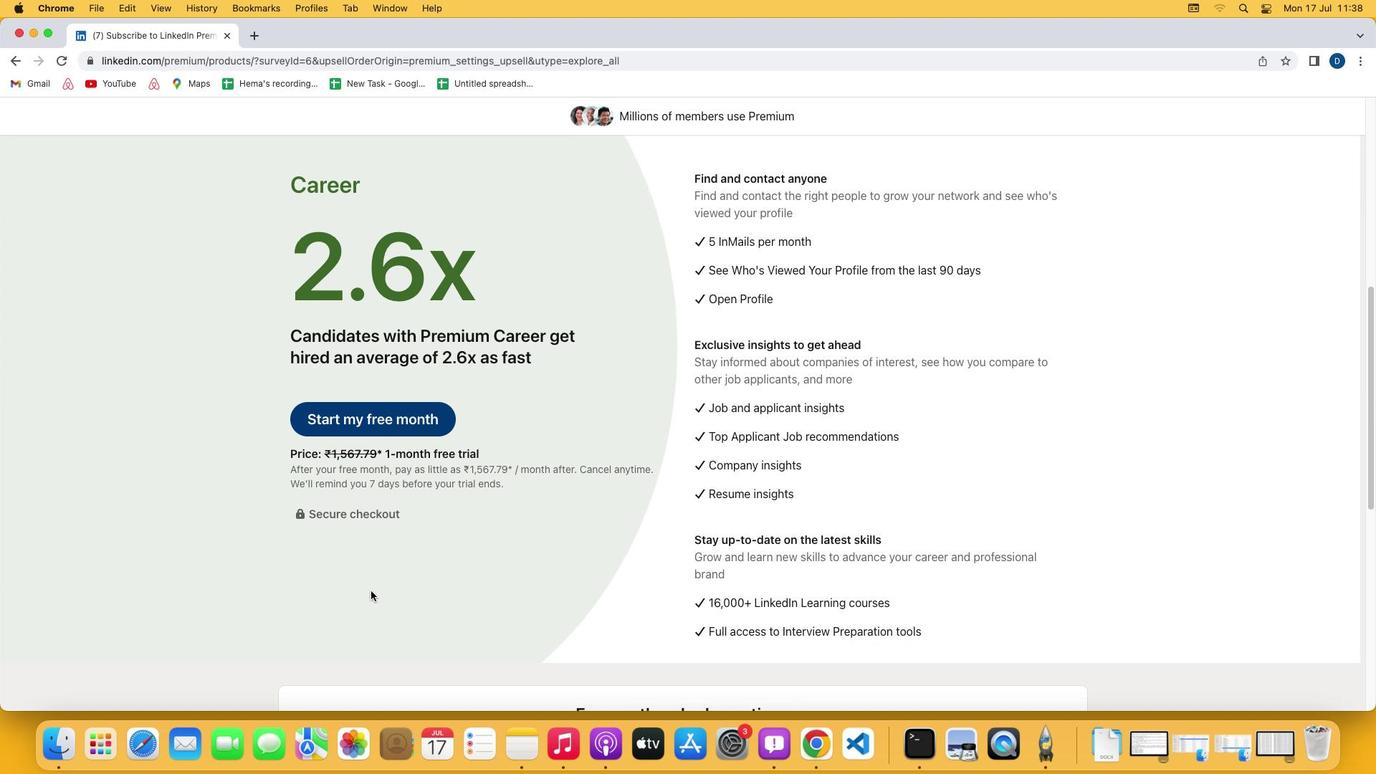 
